 Task: Find connections with filter location Halluin with filter topic #lawyerswith filter profile language English with filter current company Tiens with filter school Indian Institute of Information Technology Design & Manufacturing Kancheepuram with filter industry Economic Programs with filter service category Print Design with filter keywords title Assistant Professor
Action: Mouse moved to (434, 82)
Screenshot: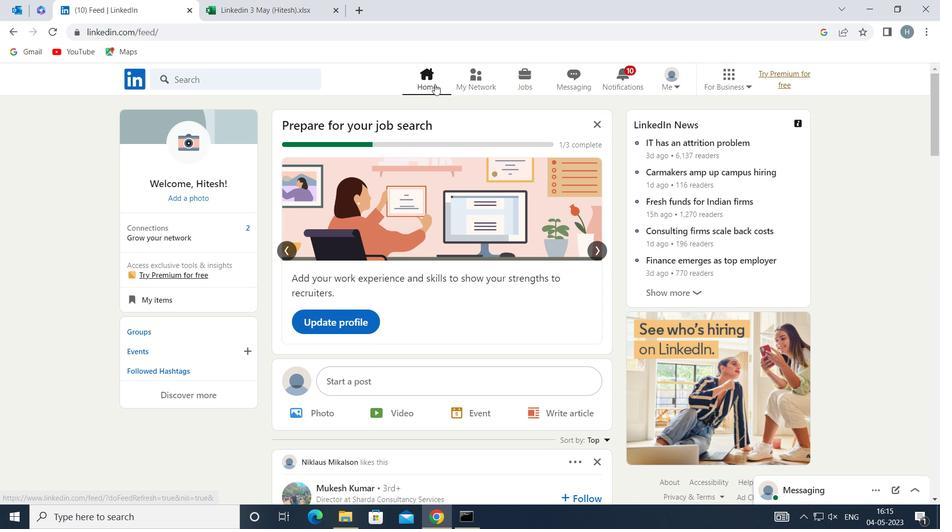 
Action: Mouse pressed left at (434, 82)
Screenshot: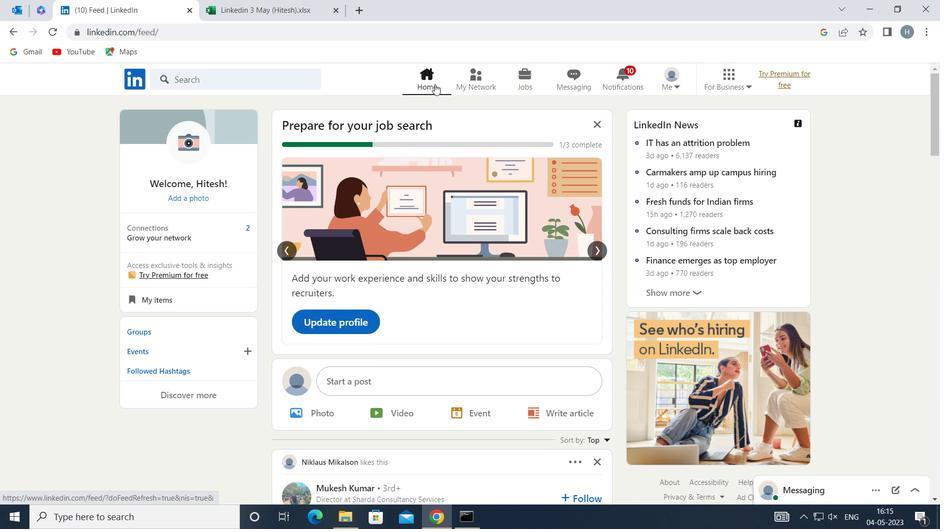 
Action: Mouse moved to (477, 84)
Screenshot: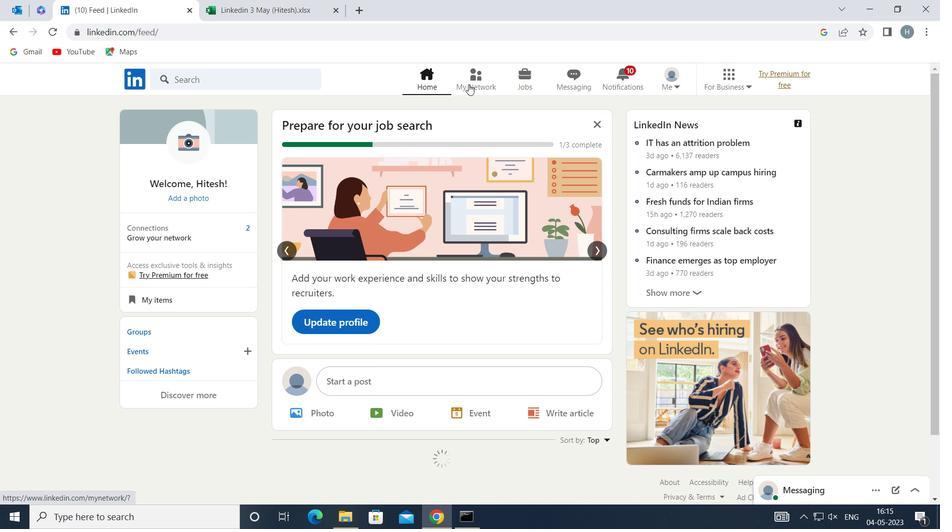 
Action: Mouse pressed left at (477, 84)
Screenshot: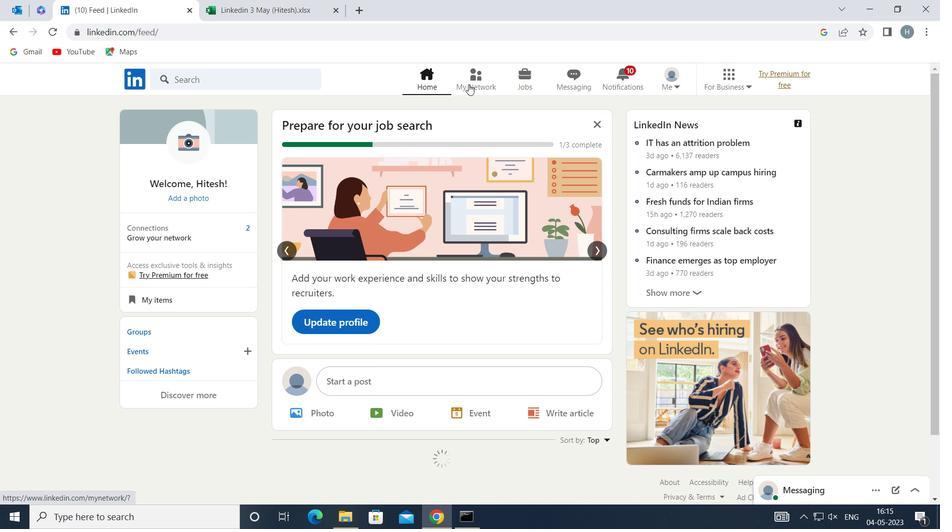 
Action: Mouse moved to (281, 145)
Screenshot: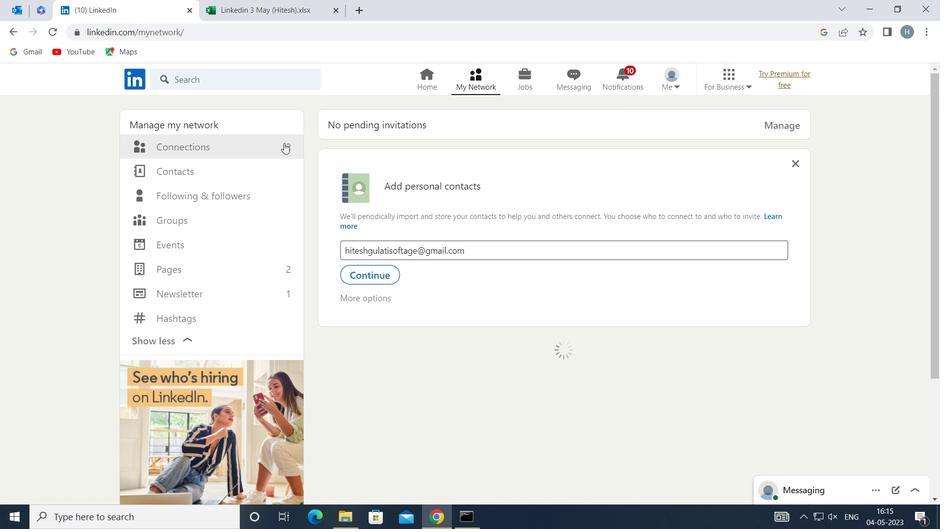 
Action: Mouse pressed left at (281, 145)
Screenshot: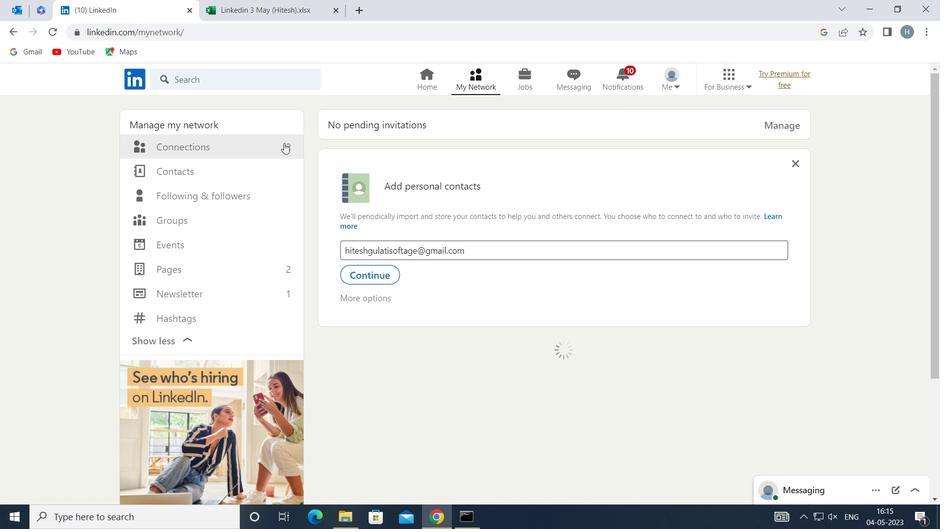 
Action: Mouse moved to (559, 146)
Screenshot: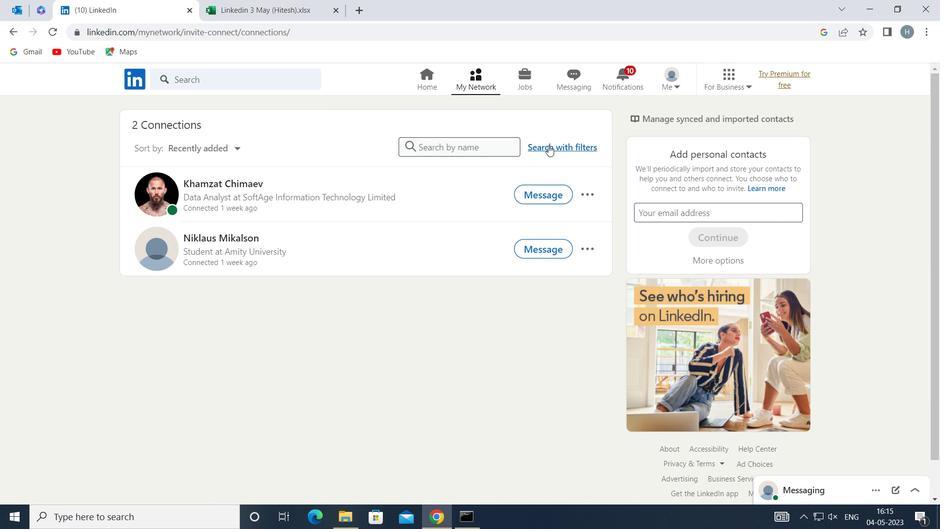 
Action: Mouse pressed left at (559, 146)
Screenshot: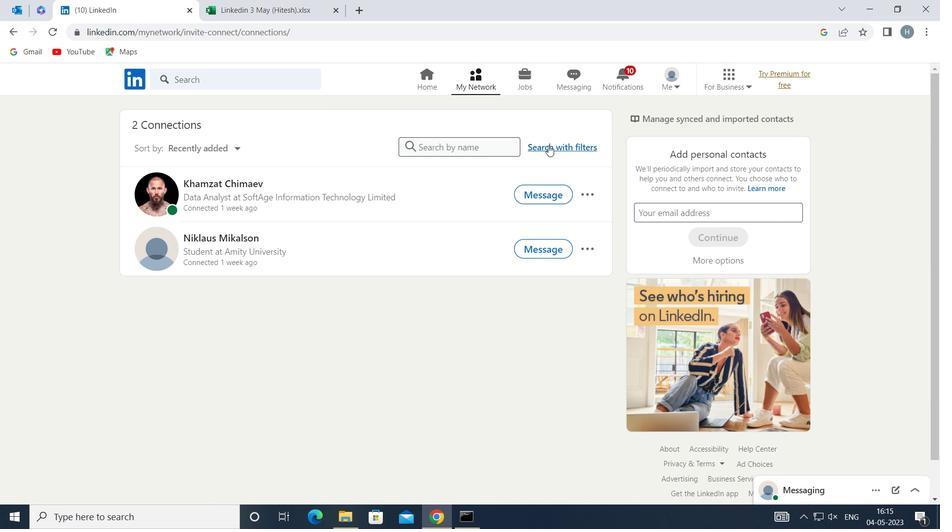 
Action: Mouse moved to (516, 113)
Screenshot: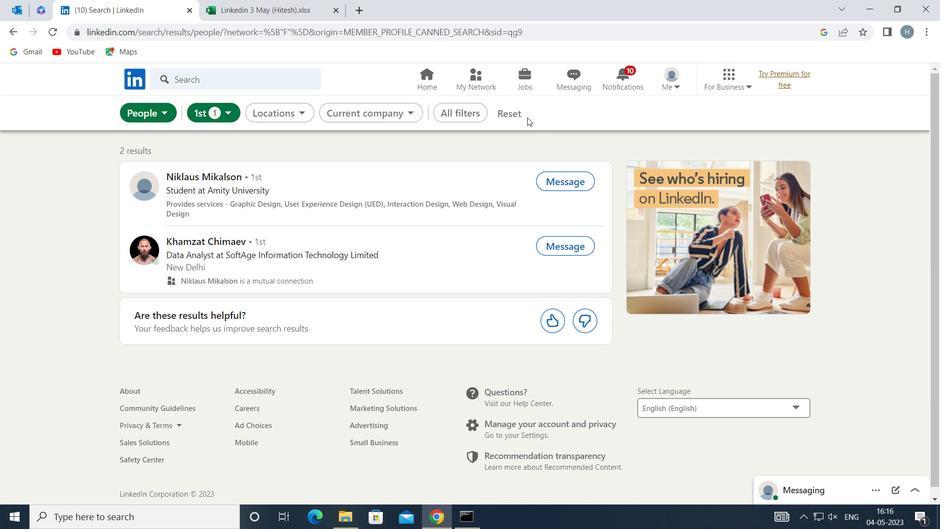
Action: Mouse pressed left at (516, 113)
Screenshot: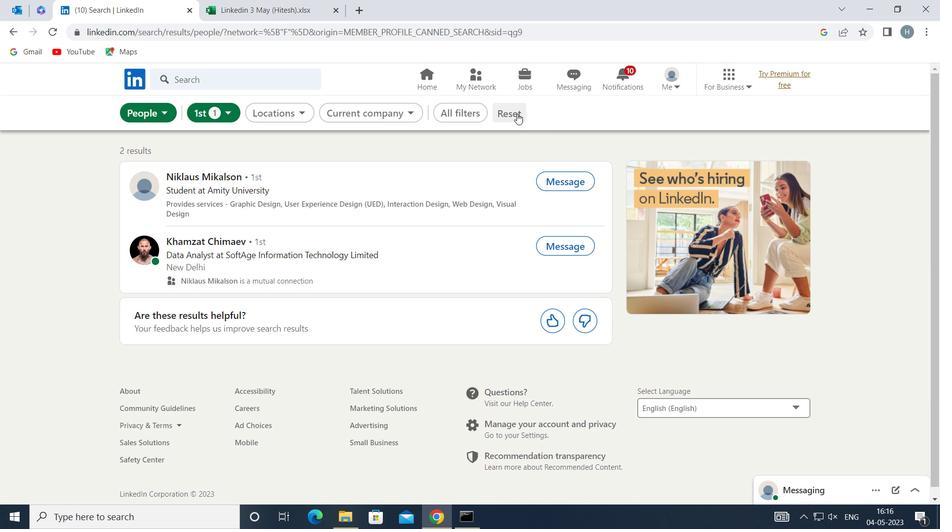 
Action: Mouse moved to (500, 113)
Screenshot: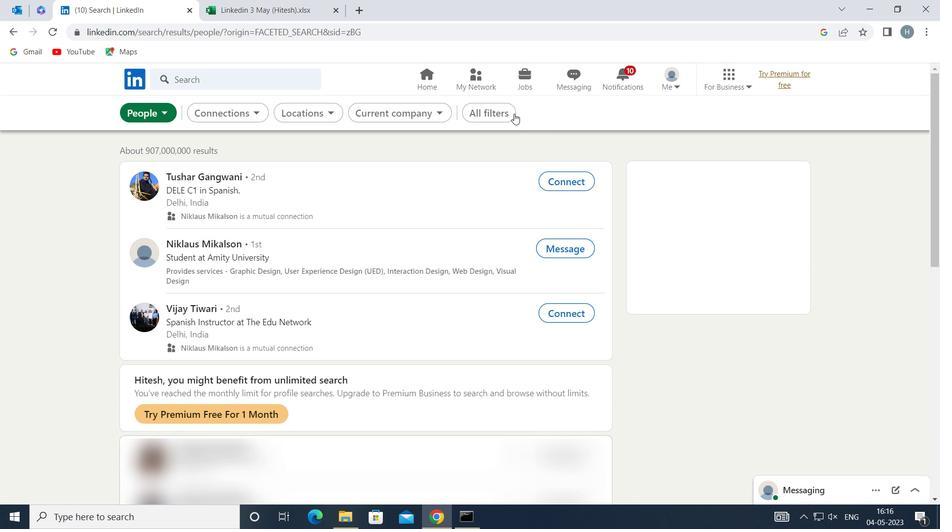 
Action: Mouse pressed left at (500, 113)
Screenshot: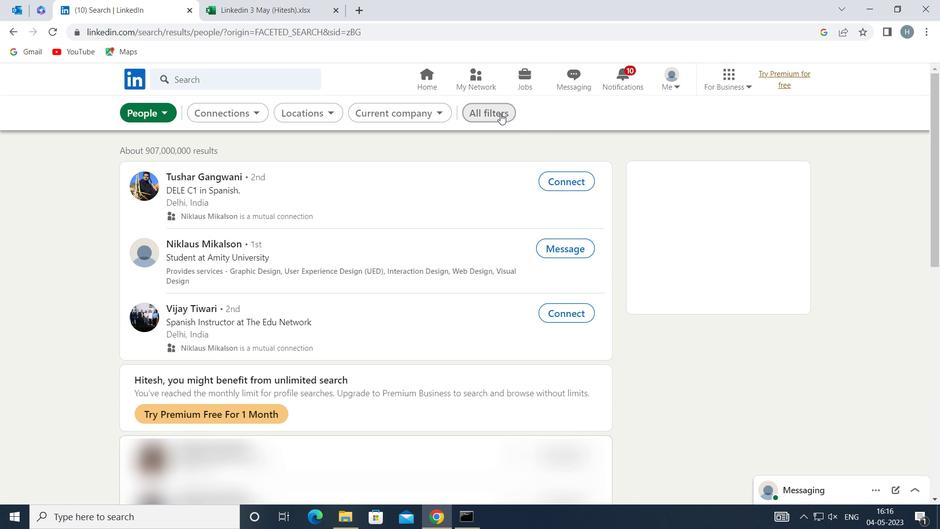 
Action: Mouse moved to (759, 321)
Screenshot: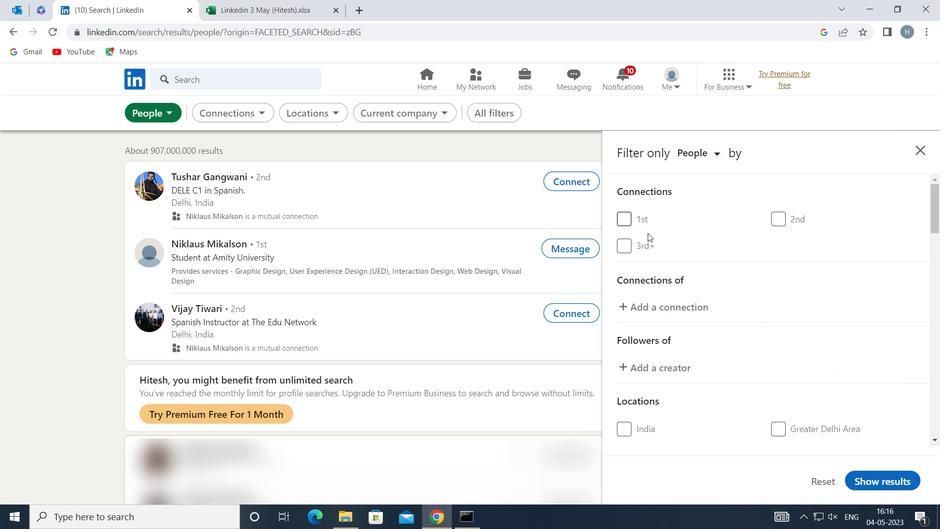 
Action: Mouse scrolled (759, 320) with delta (0, 0)
Screenshot: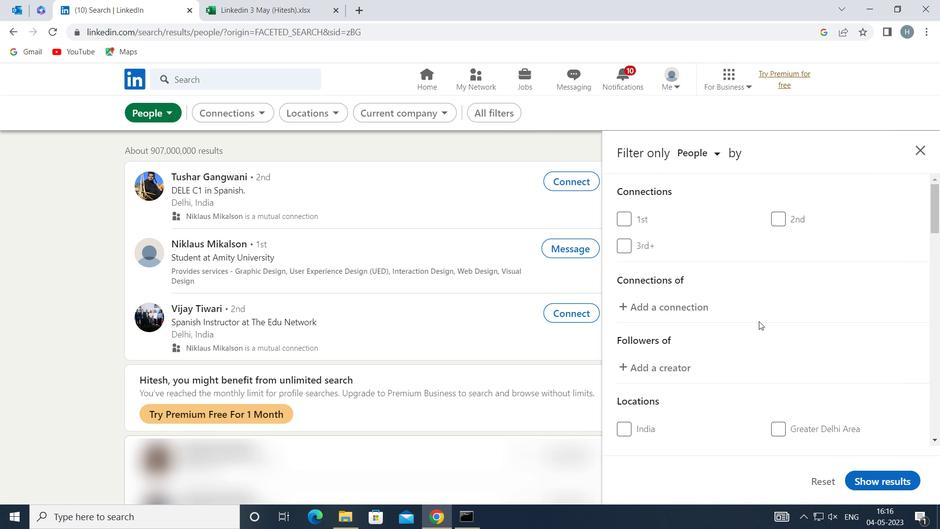 
Action: Mouse scrolled (759, 320) with delta (0, 0)
Screenshot: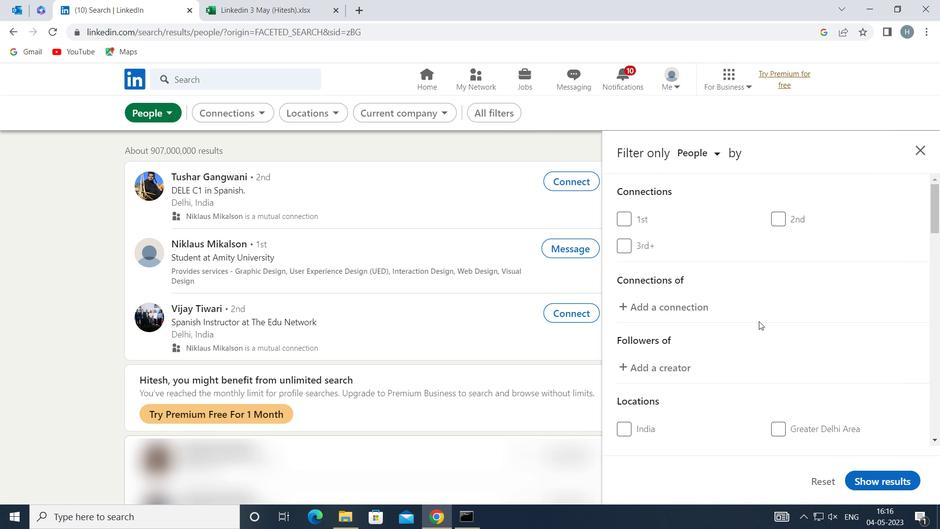 
Action: Mouse moved to (825, 355)
Screenshot: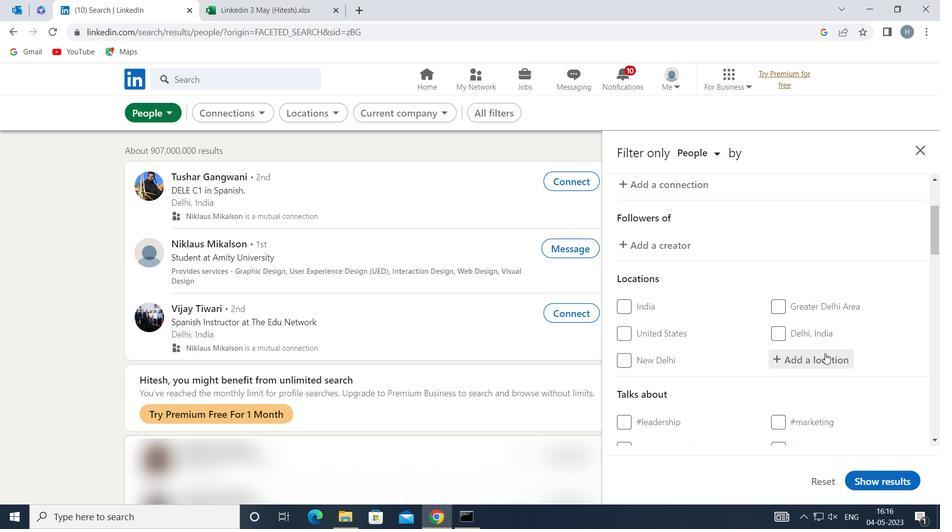 
Action: Mouse pressed left at (825, 355)
Screenshot: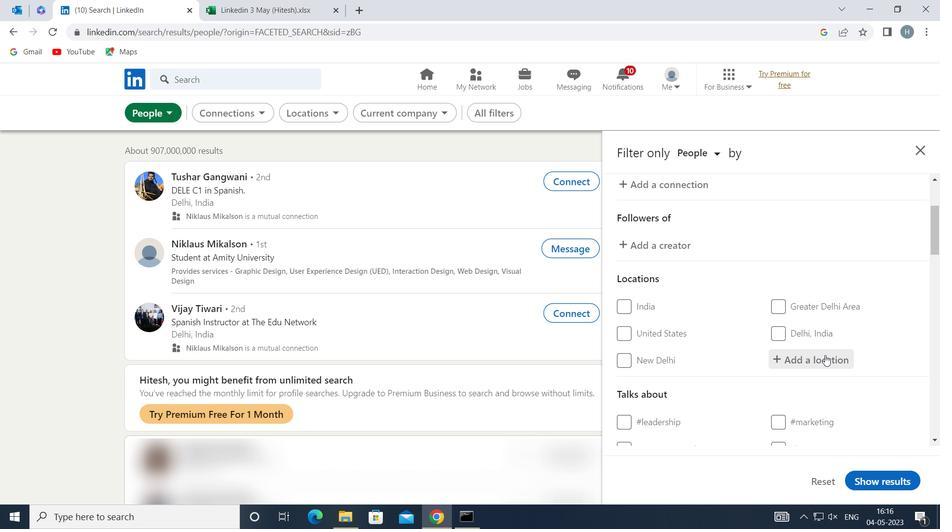 
Action: Key pressed <Key.shift>HALLUIN
Screenshot: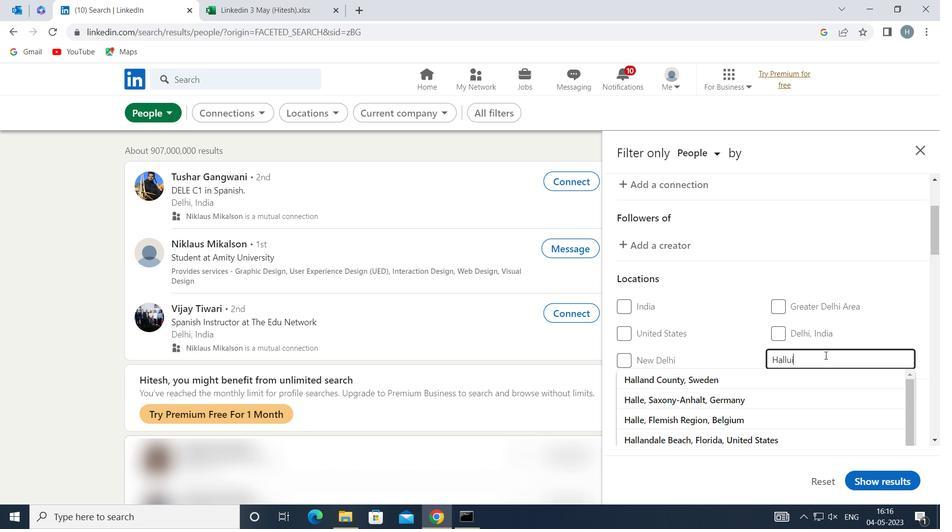 
Action: Mouse moved to (804, 376)
Screenshot: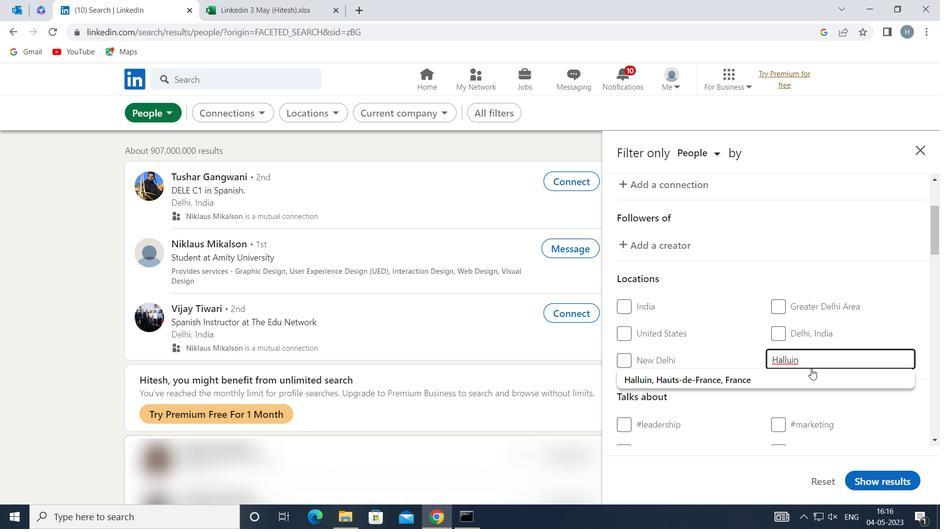 
Action: Mouse pressed left at (804, 376)
Screenshot: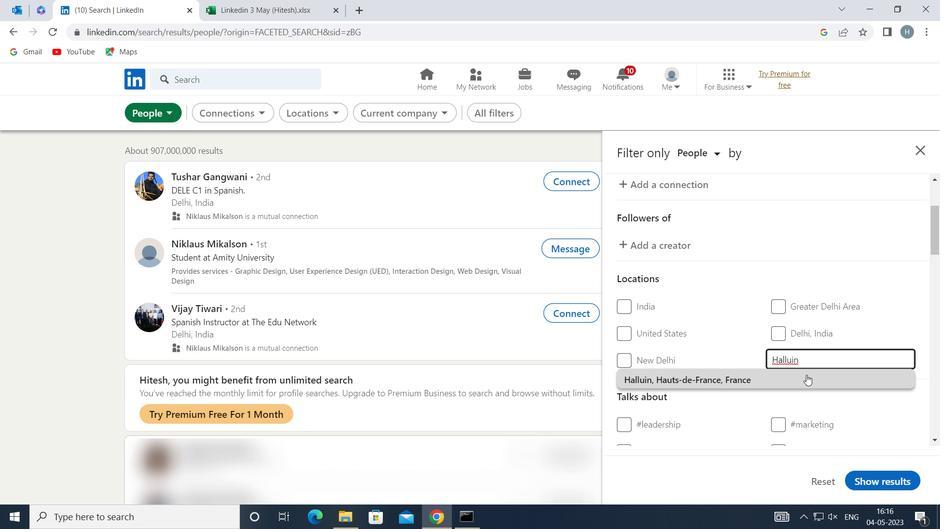 
Action: Mouse moved to (803, 376)
Screenshot: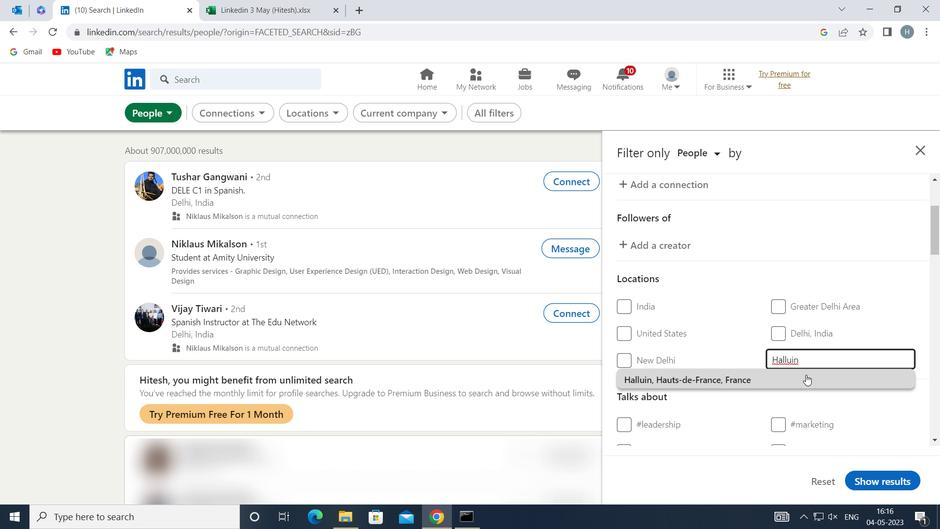 
Action: Mouse scrolled (803, 375) with delta (0, 0)
Screenshot: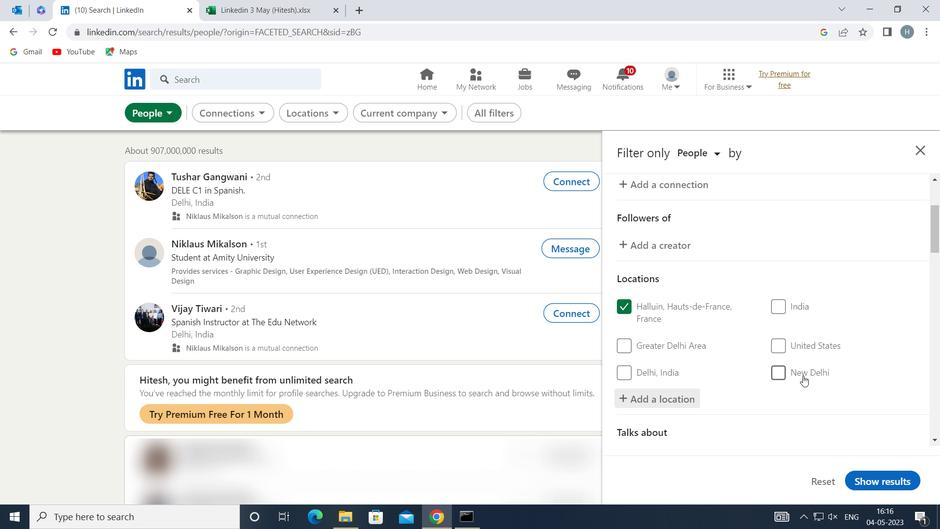 
Action: Mouse moved to (803, 376)
Screenshot: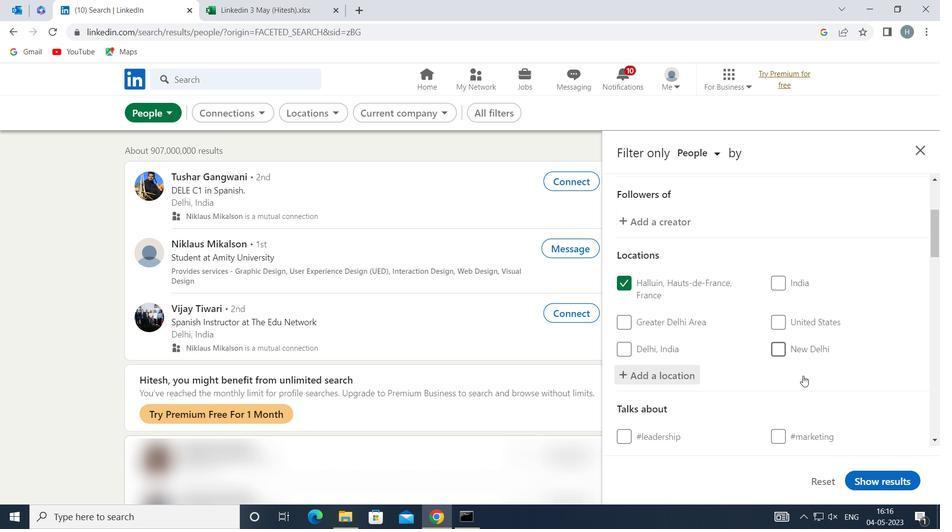 
Action: Mouse scrolled (803, 375) with delta (0, 0)
Screenshot: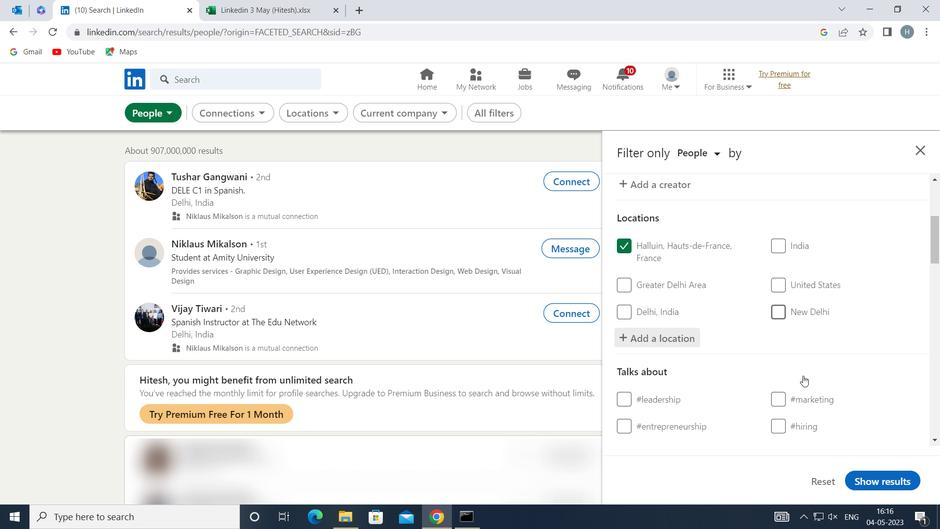 
Action: Mouse moved to (808, 390)
Screenshot: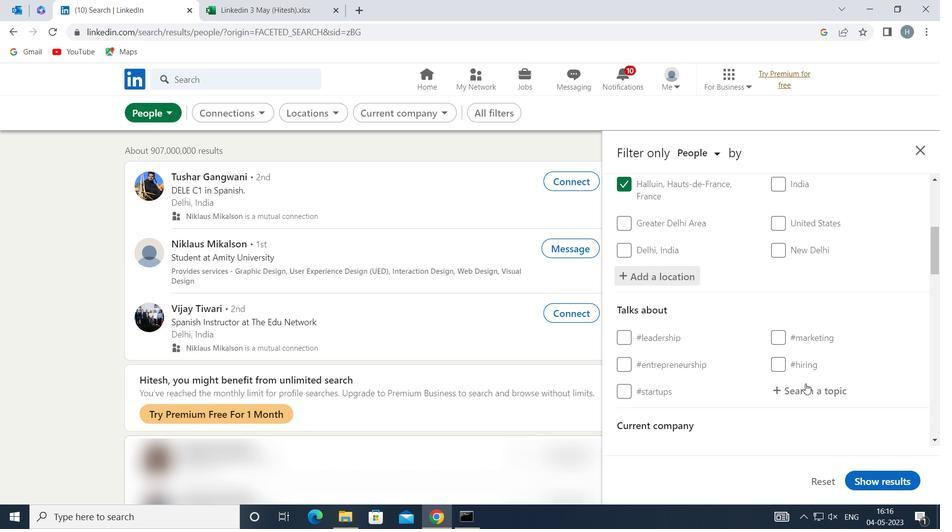 
Action: Mouse pressed left at (808, 390)
Screenshot: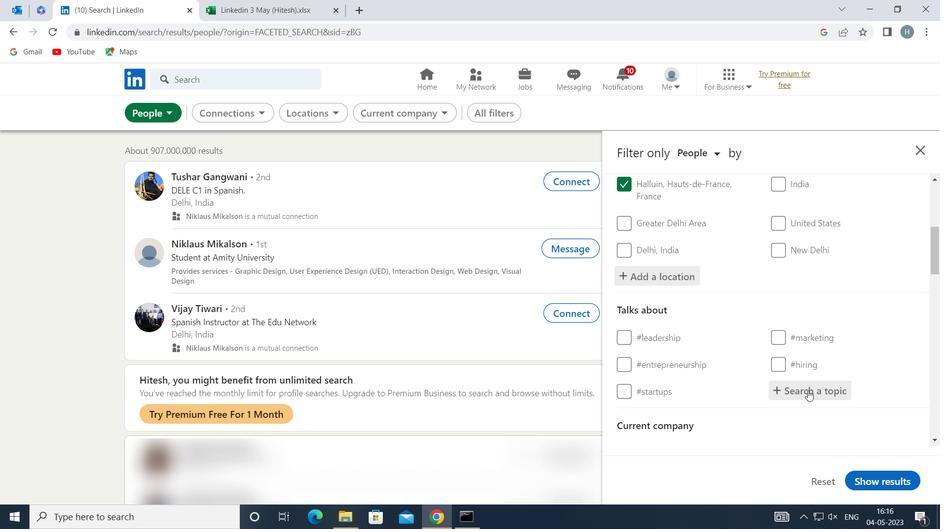 
Action: Key pressed LAWYERS
Screenshot: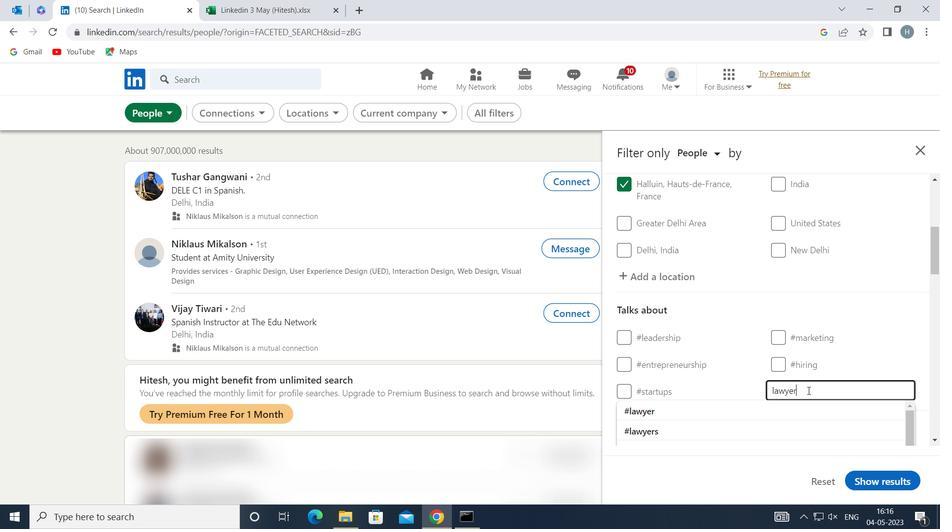 
Action: Mouse moved to (770, 406)
Screenshot: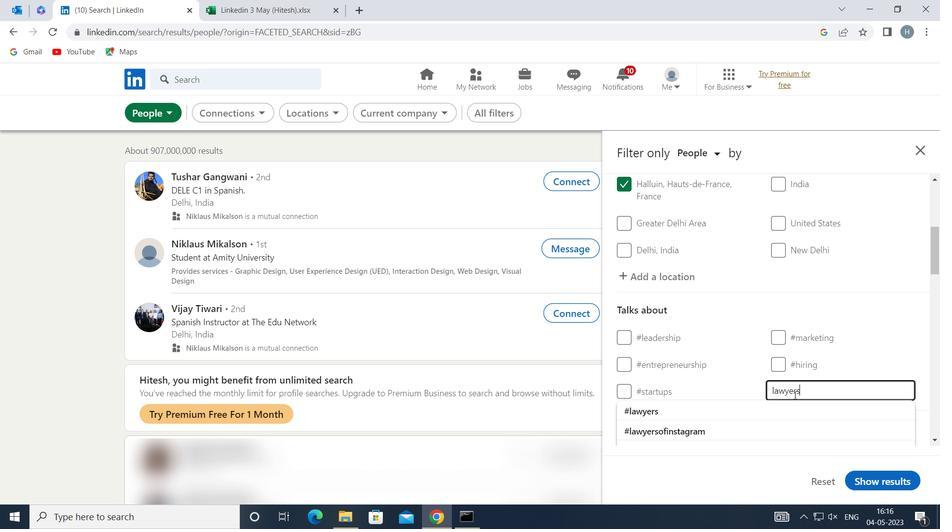 
Action: Mouse pressed left at (770, 406)
Screenshot: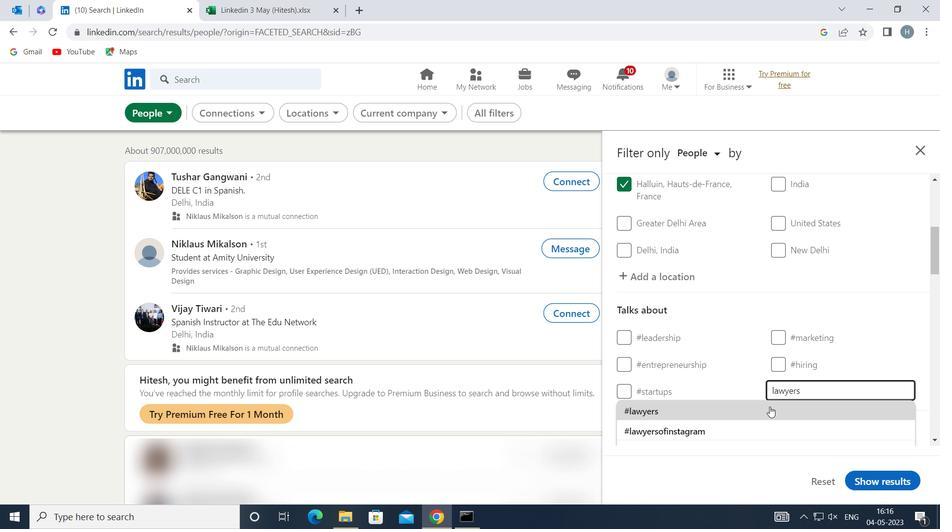 
Action: Mouse moved to (747, 363)
Screenshot: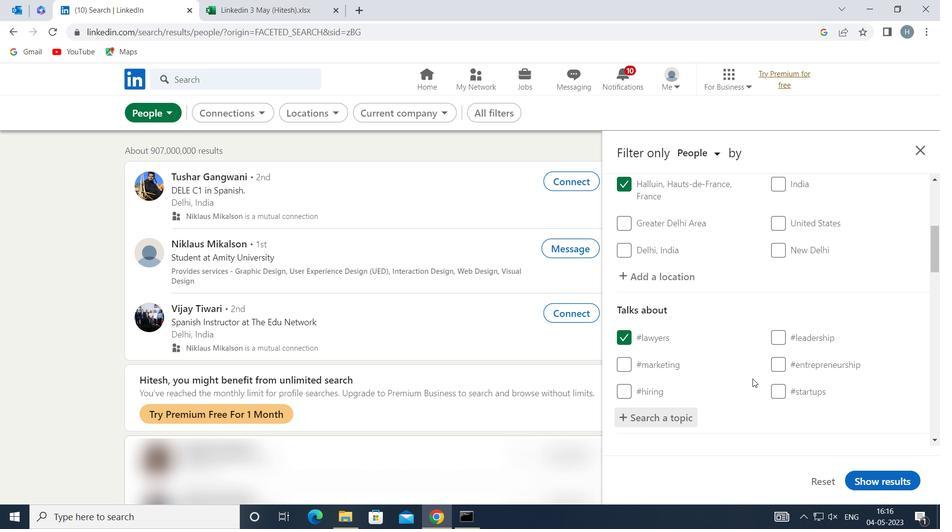 
Action: Mouse scrolled (747, 363) with delta (0, 0)
Screenshot: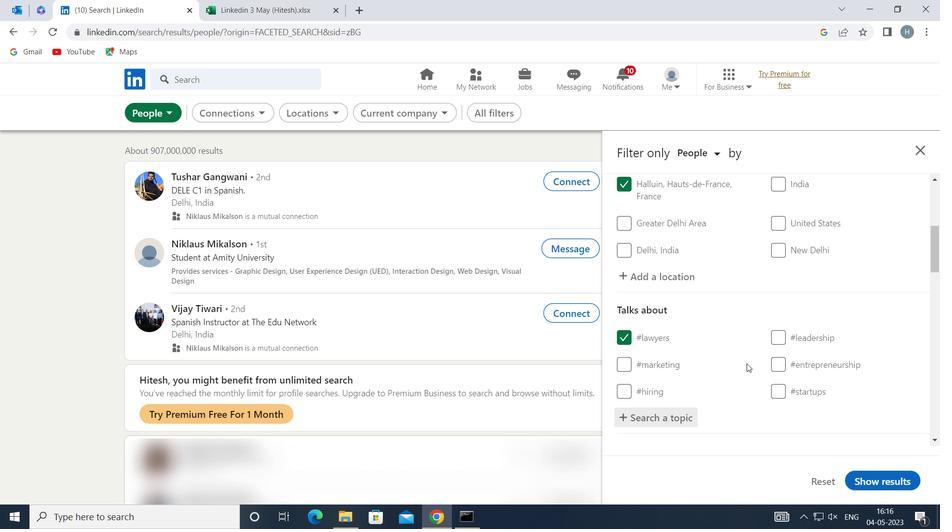 
Action: Mouse scrolled (747, 363) with delta (0, 0)
Screenshot: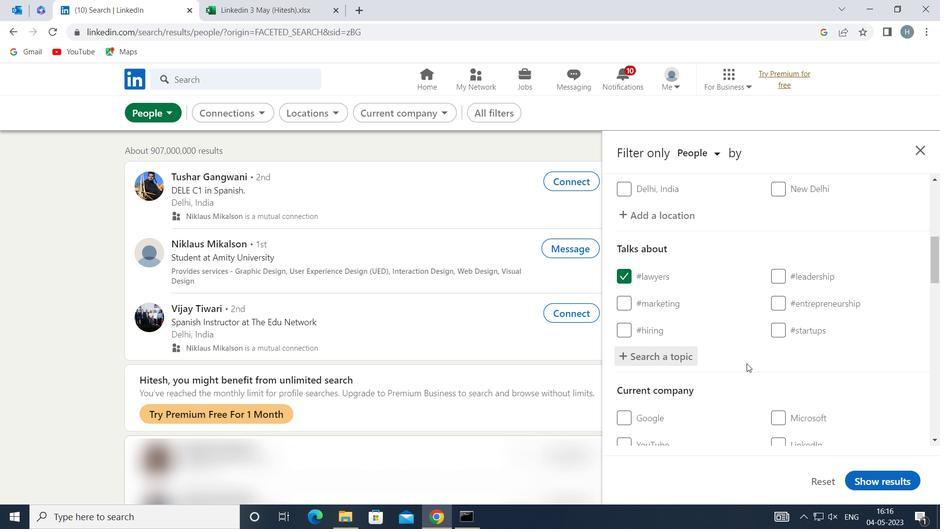 
Action: Mouse scrolled (747, 363) with delta (0, 0)
Screenshot: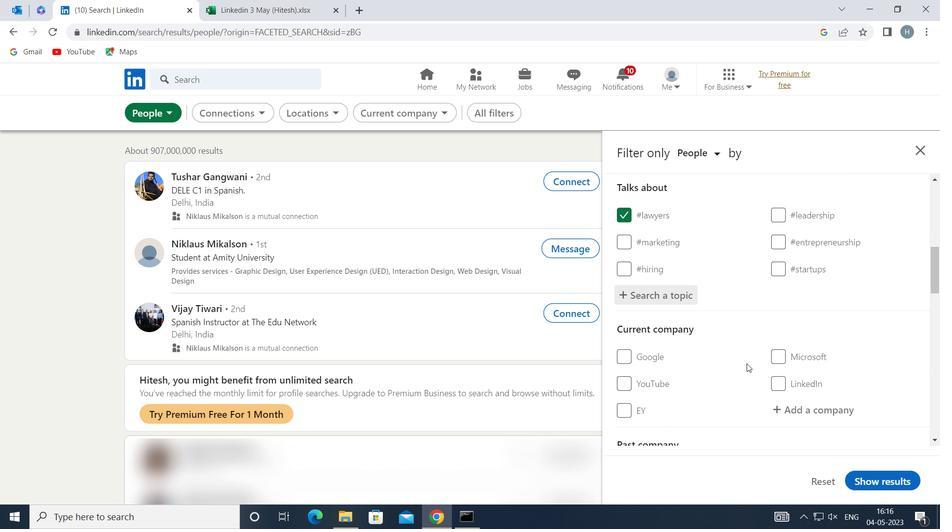 
Action: Mouse scrolled (747, 363) with delta (0, 0)
Screenshot: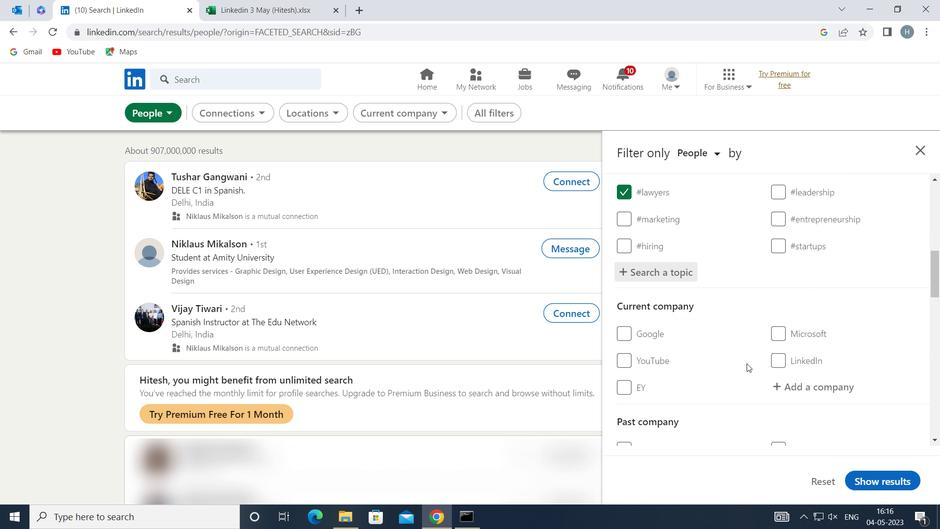 
Action: Mouse scrolled (747, 363) with delta (0, 0)
Screenshot: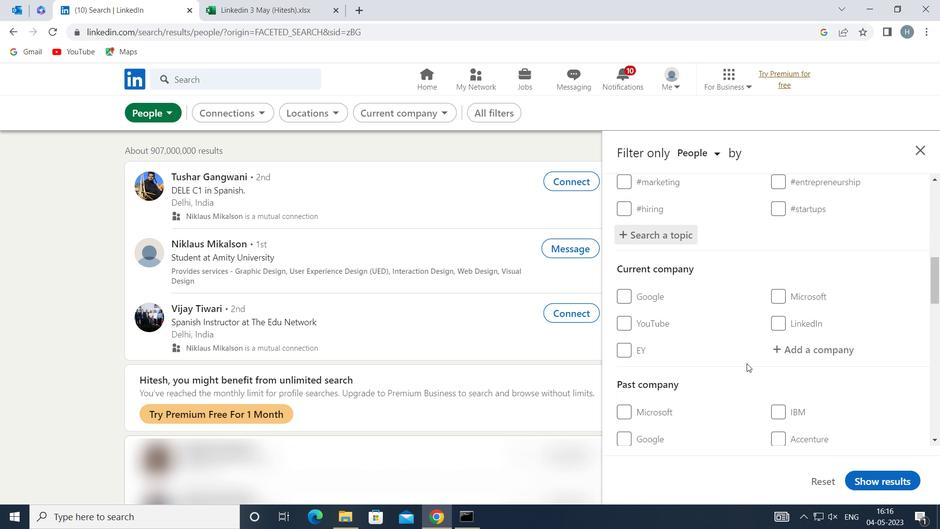 
Action: Mouse scrolled (747, 363) with delta (0, 0)
Screenshot: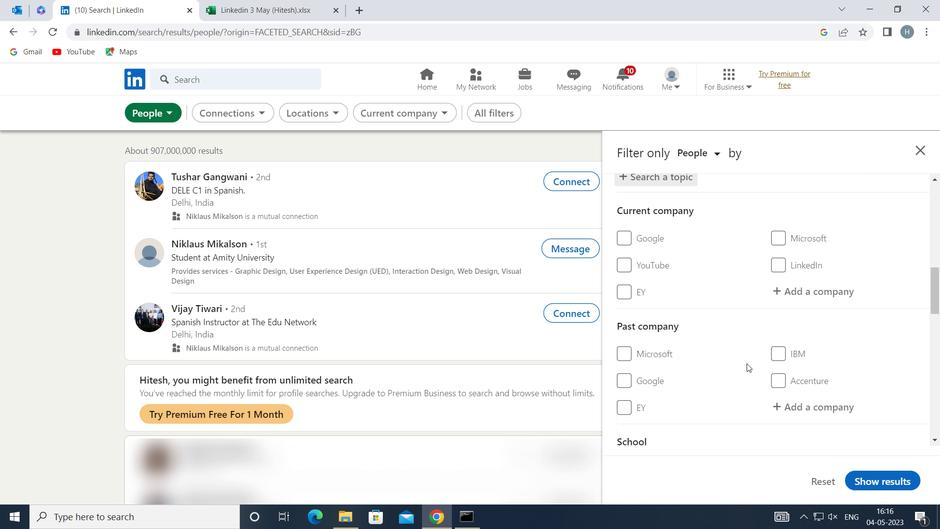 
Action: Mouse moved to (747, 363)
Screenshot: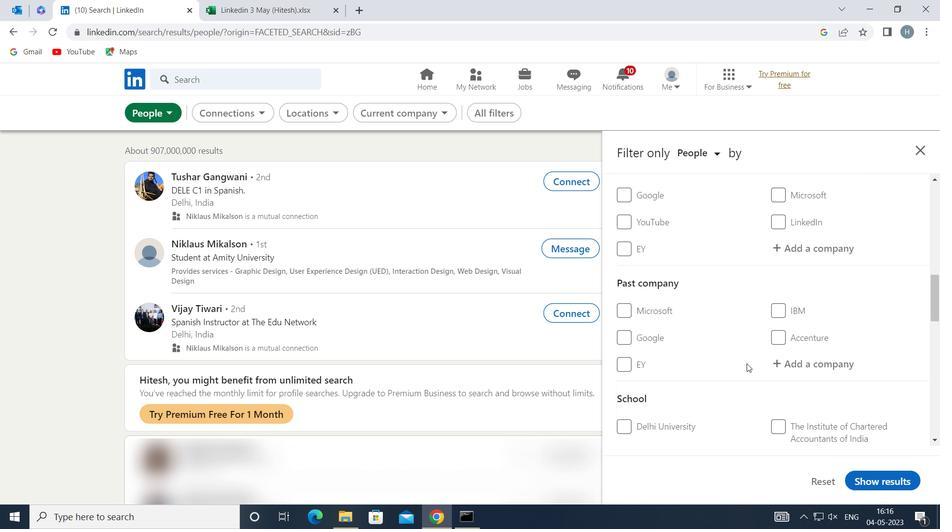 
Action: Mouse scrolled (747, 362) with delta (0, 0)
Screenshot: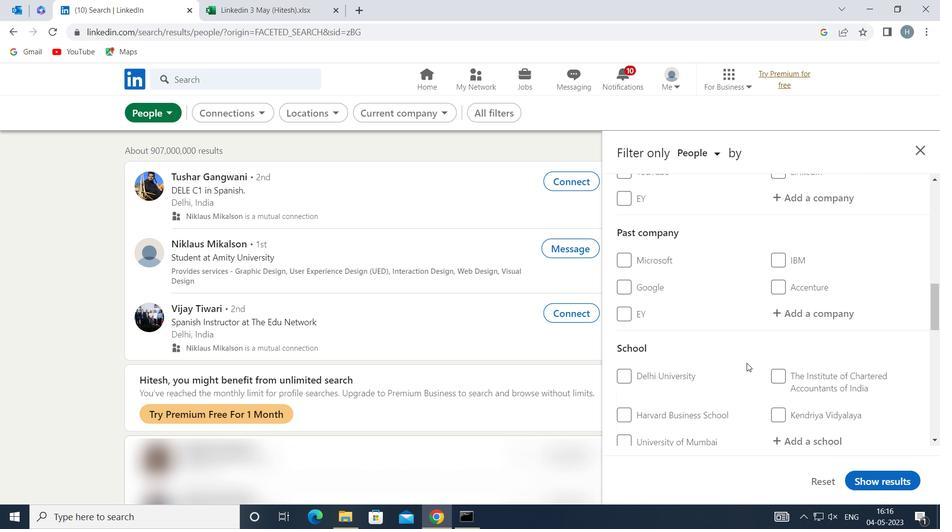 
Action: Mouse scrolled (747, 362) with delta (0, 0)
Screenshot: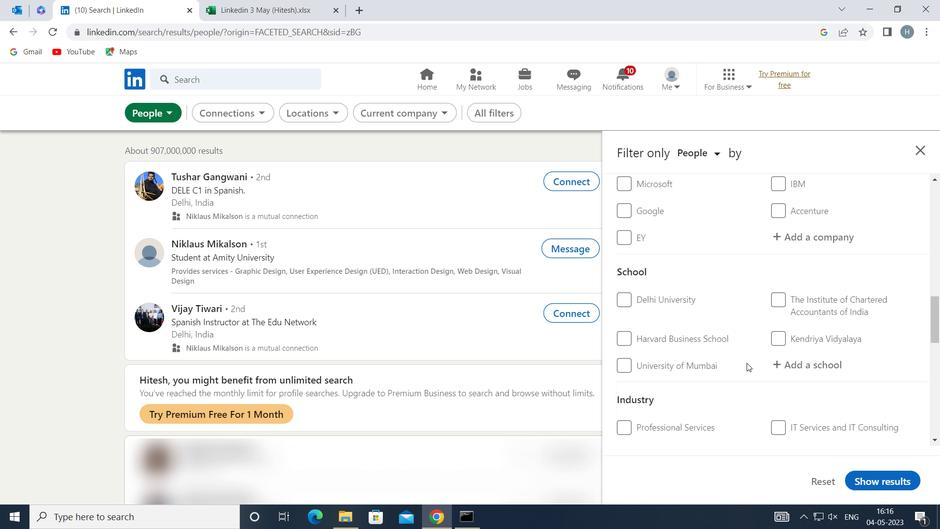 
Action: Mouse scrolled (747, 362) with delta (0, 0)
Screenshot: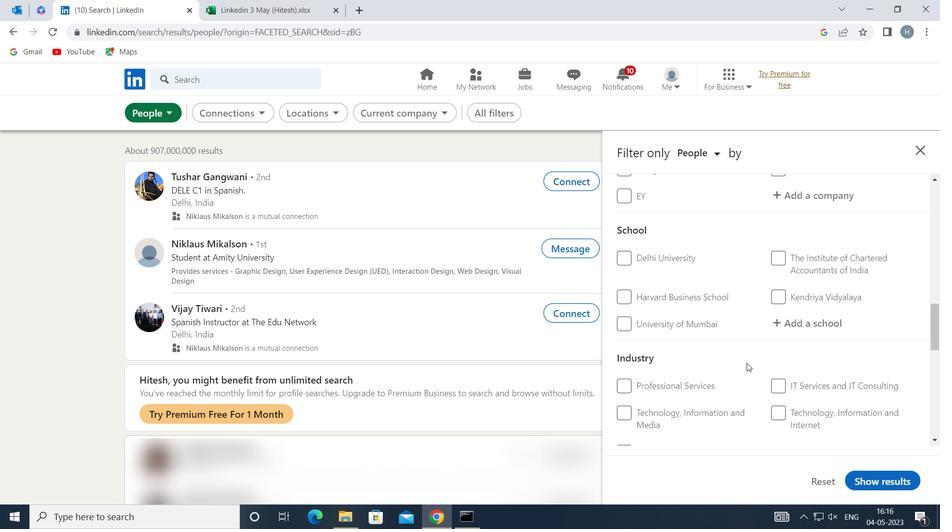 
Action: Mouse scrolled (747, 362) with delta (0, 0)
Screenshot: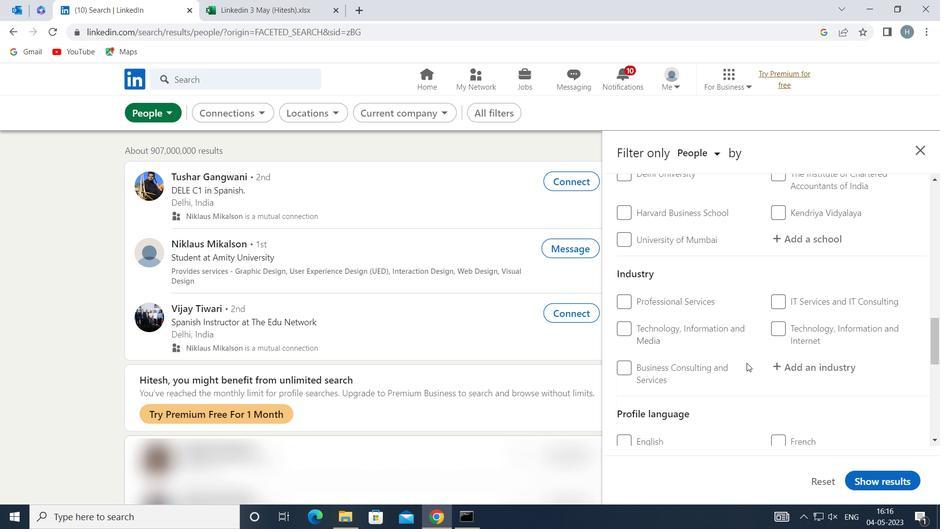 
Action: Mouse scrolled (747, 362) with delta (0, 0)
Screenshot: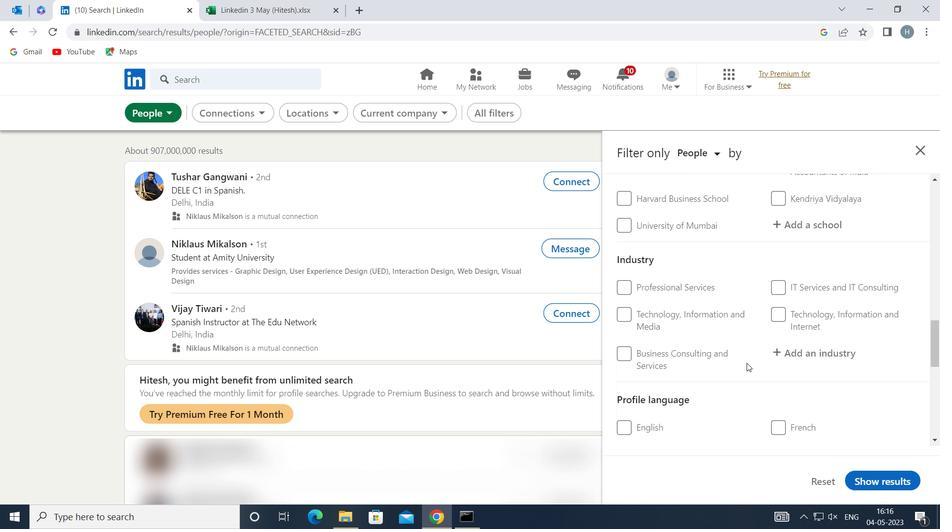 
Action: Mouse moved to (644, 300)
Screenshot: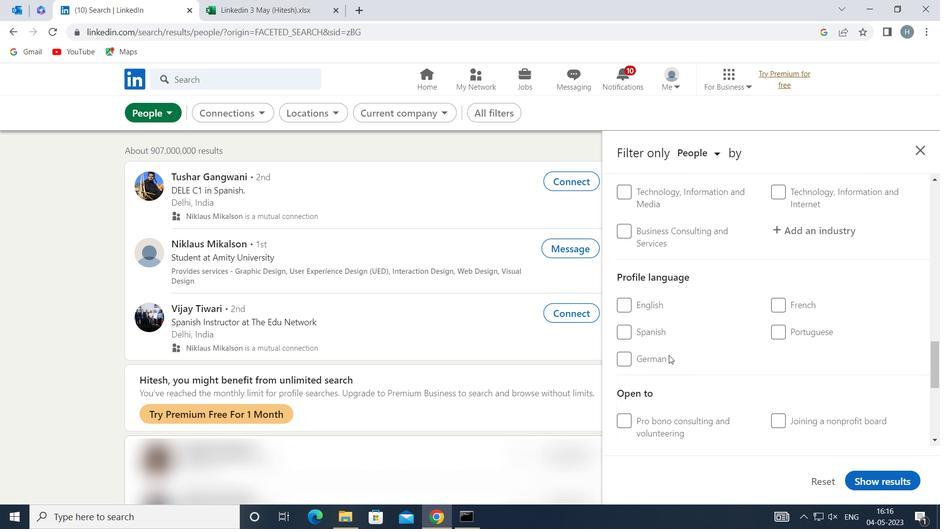 
Action: Mouse pressed left at (644, 300)
Screenshot: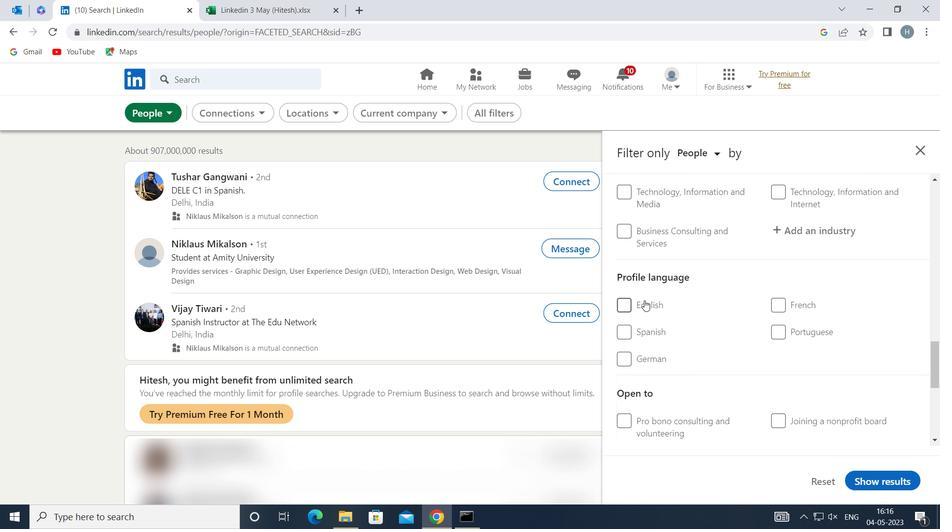 
Action: Mouse moved to (719, 335)
Screenshot: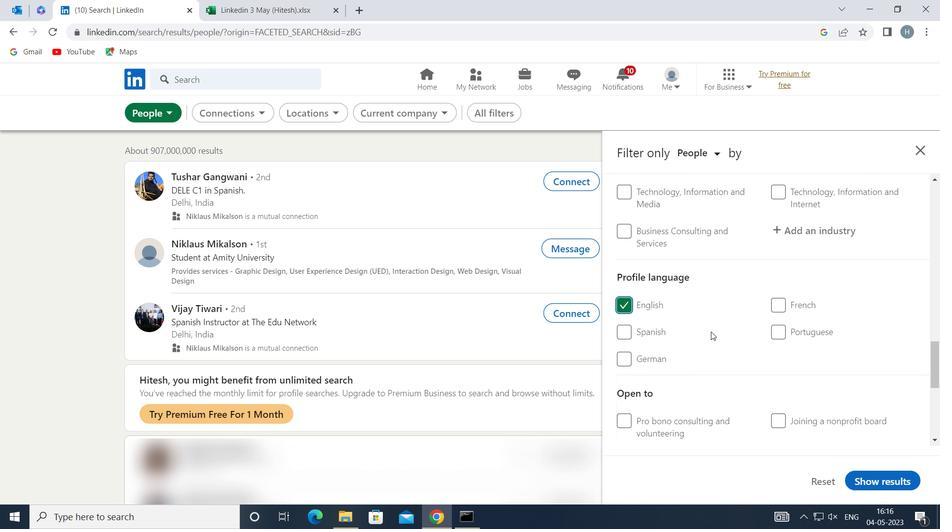 
Action: Mouse scrolled (719, 336) with delta (0, 0)
Screenshot: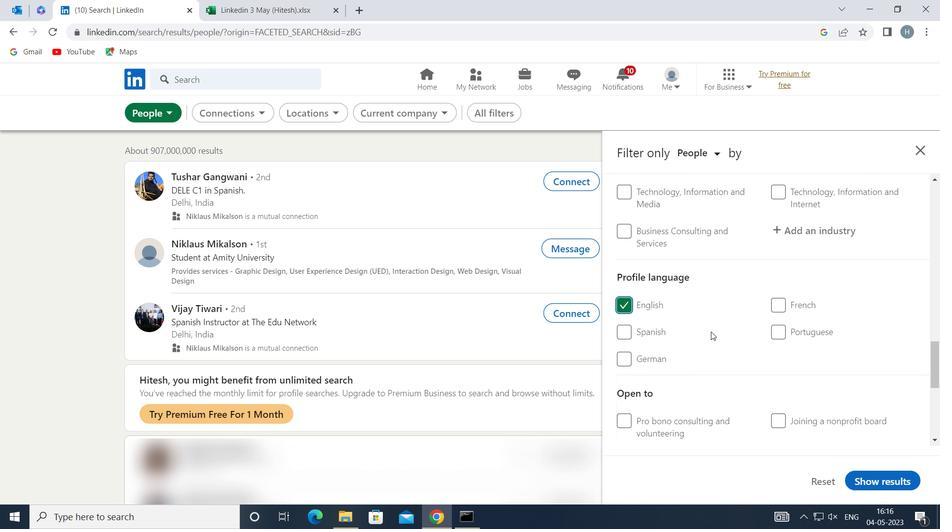 
Action: Mouse moved to (720, 335)
Screenshot: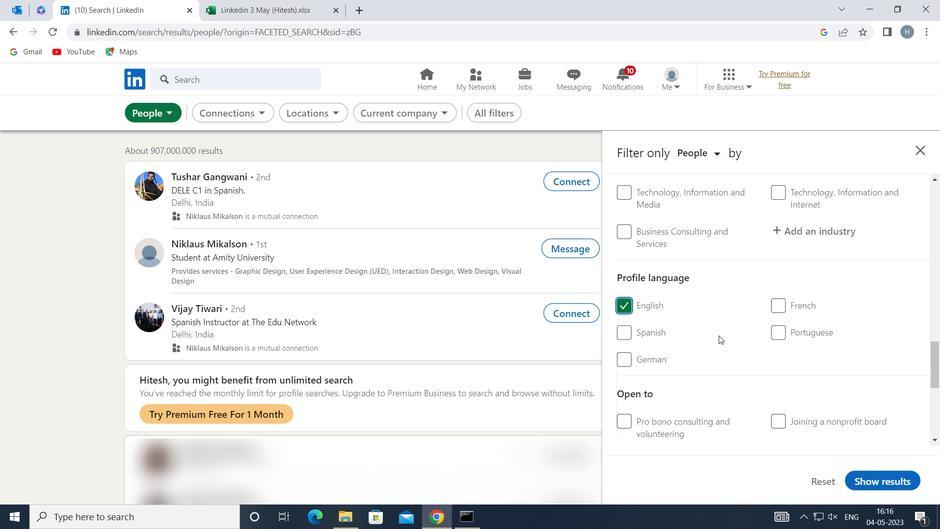 
Action: Mouse scrolled (720, 336) with delta (0, 0)
Screenshot: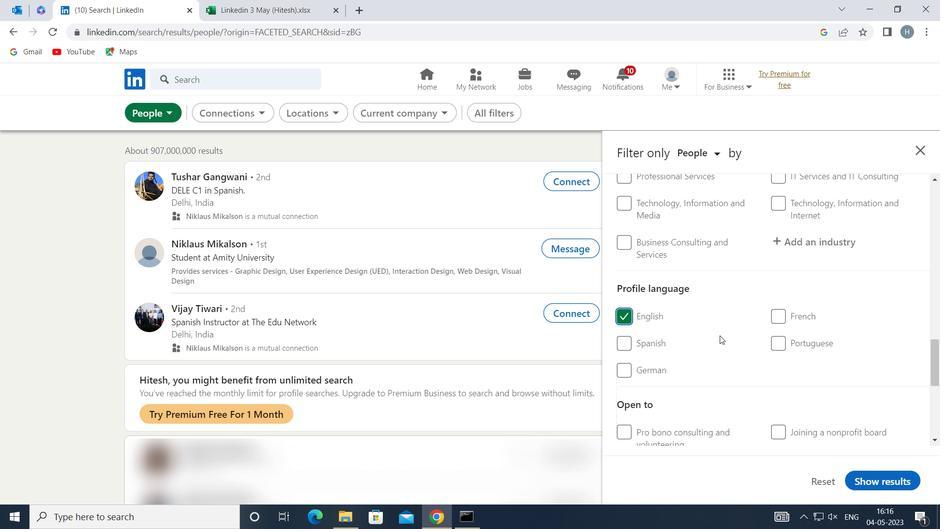 
Action: Mouse scrolled (720, 336) with delta (0, 0)
Screenshot: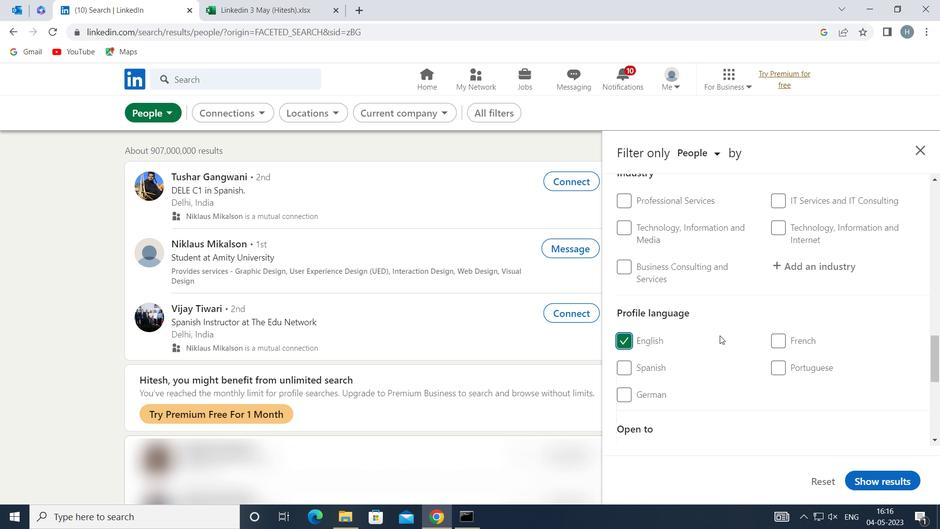 
Action: Mouse scrolled (720, 336) with delta (0, 0)
Screenshot: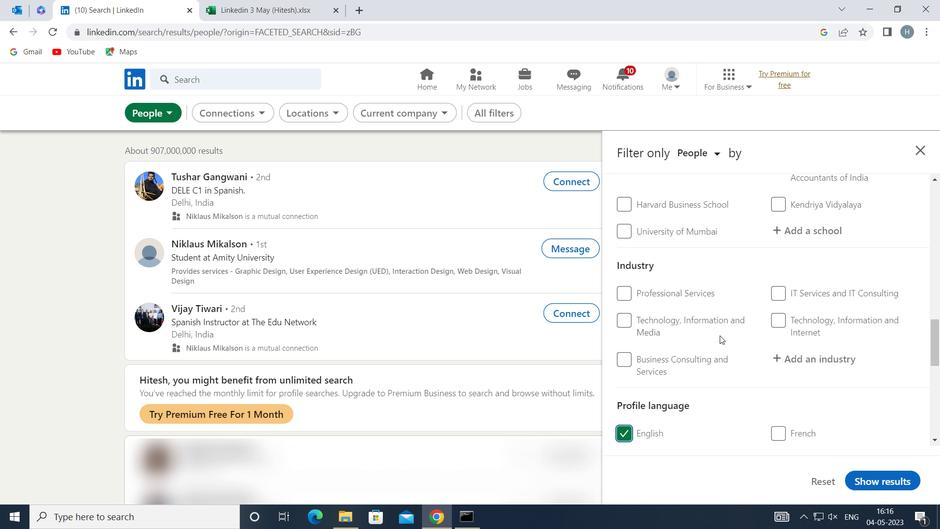 
Action: Mouse scrolled (720, 336) with delta (0, 0)
Screenshot: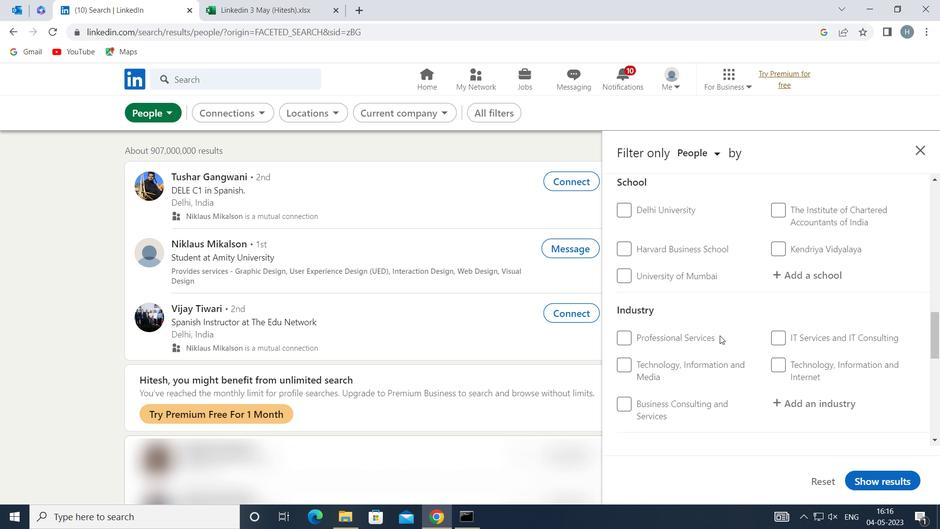 
Action: Mouse scrolled (720, 336) with delta (0, 0)
Screenshot: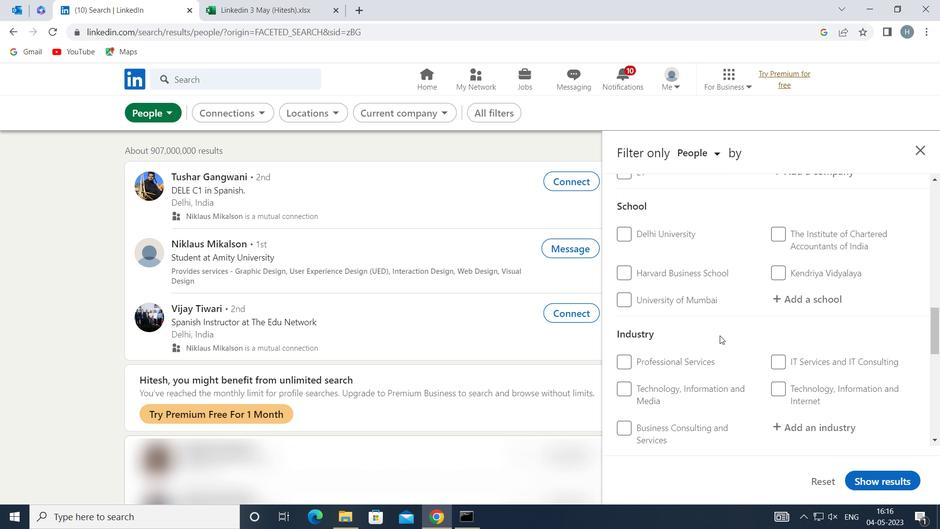 
Action: Mouse scrolled (720, 336) with delta (0, 0)
Screenshot: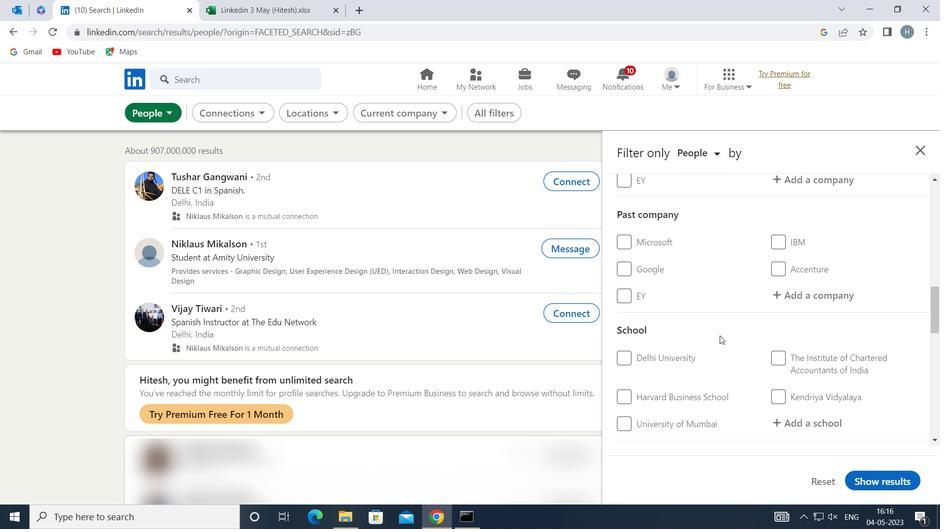 
Action: Mouse scrolled (720, 336) with delta (0, 0)
Screenshot: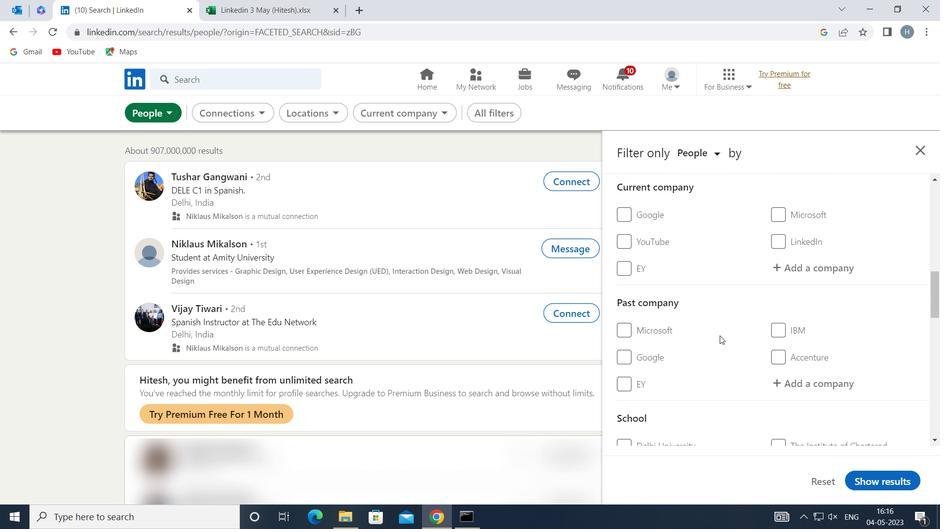 
Action: Mouse moved to (818, 348)
Screenshot: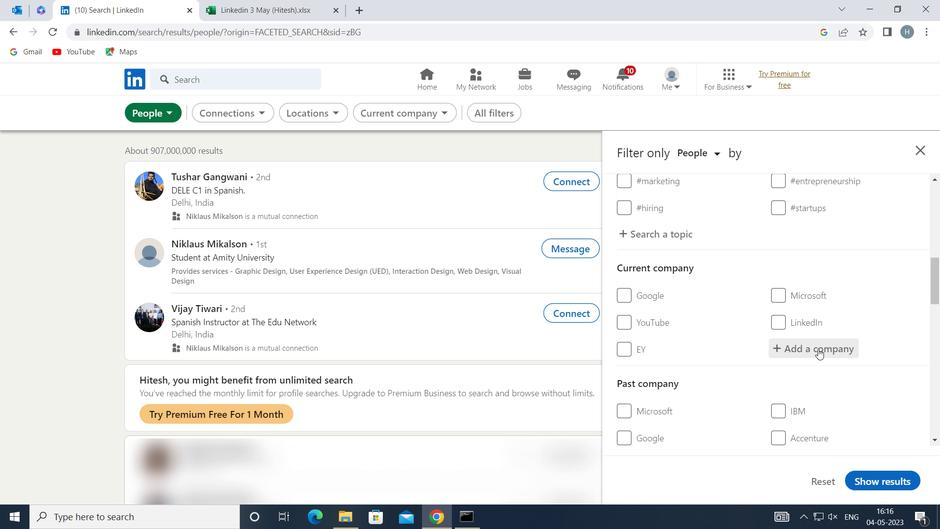 
Action: Mouse pressed left at (818, 348)
Screenshot: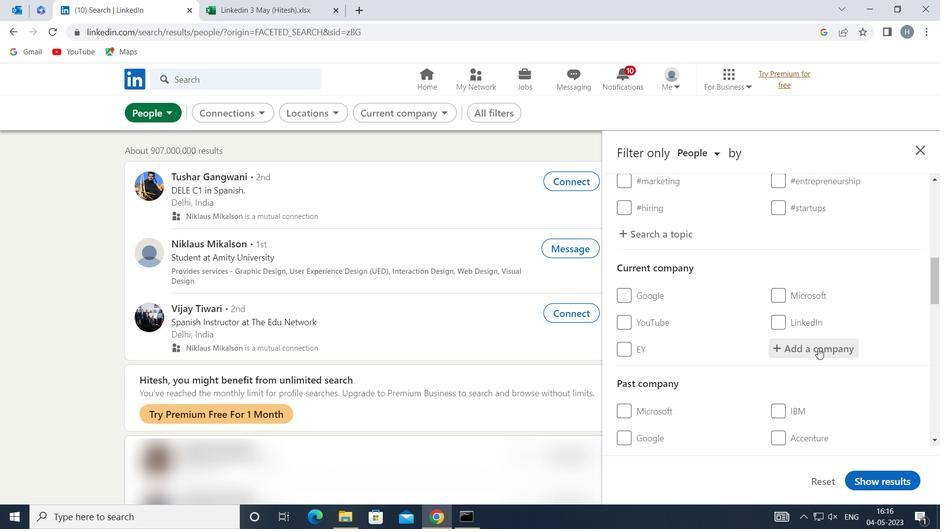 
Action: Key pressed <Key.shift>TIENS
Screenshot: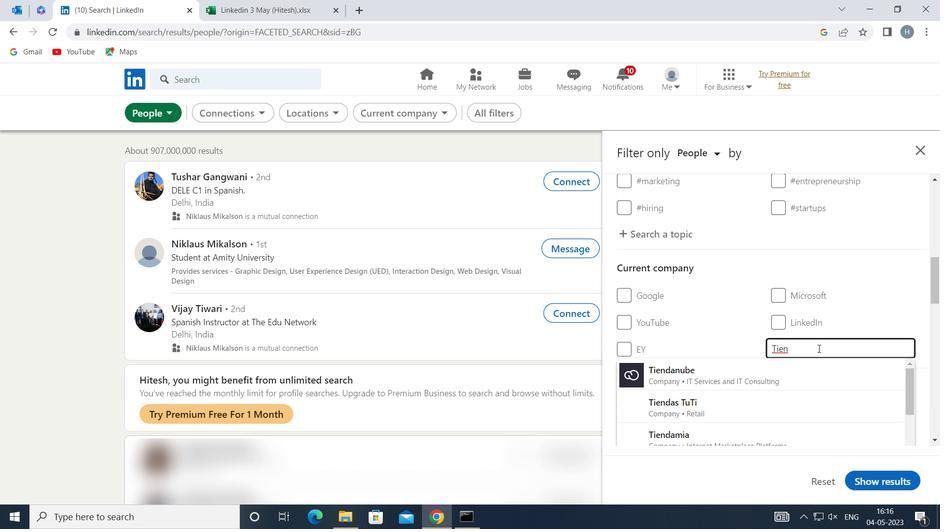 
Action: Mouse moved to (760, 374)
Screenshot: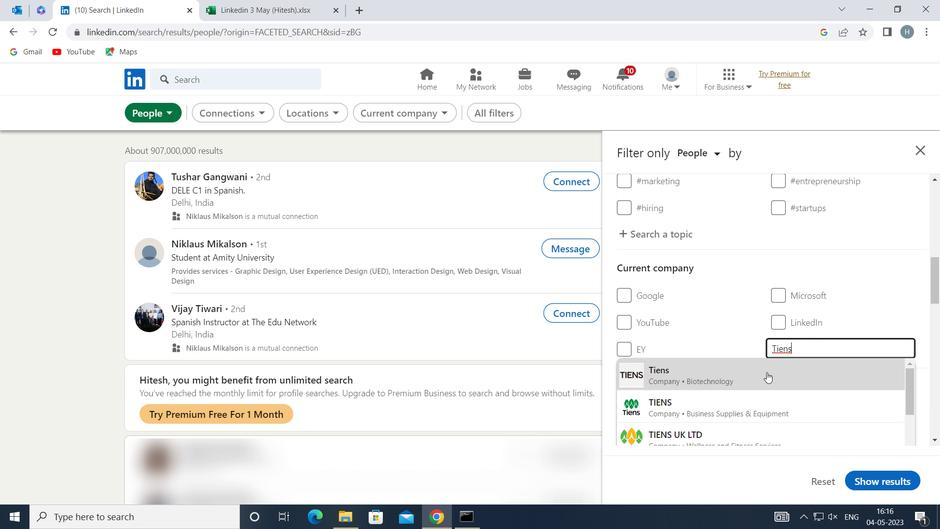 
Action: Mouse pressed left at (760, 374)
Screenshot: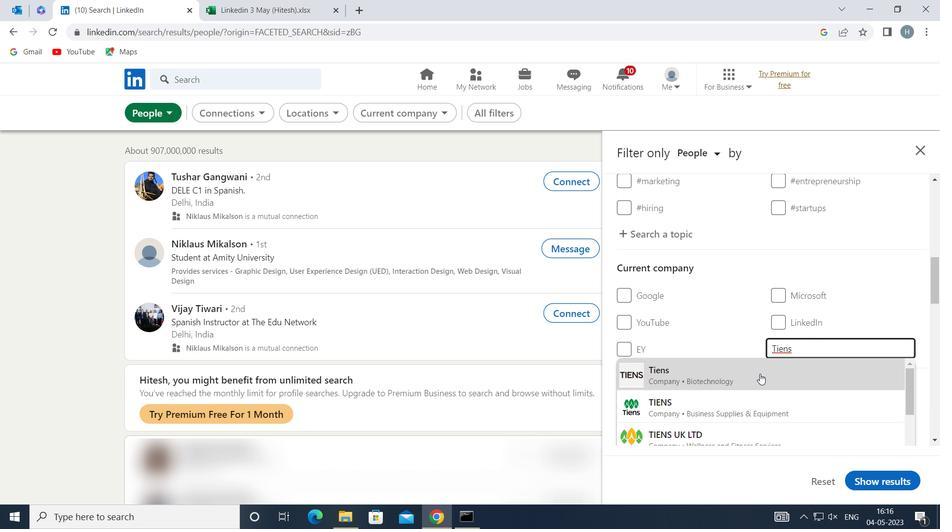 
Action: Mouse moved to (748, 355)
Screenshot: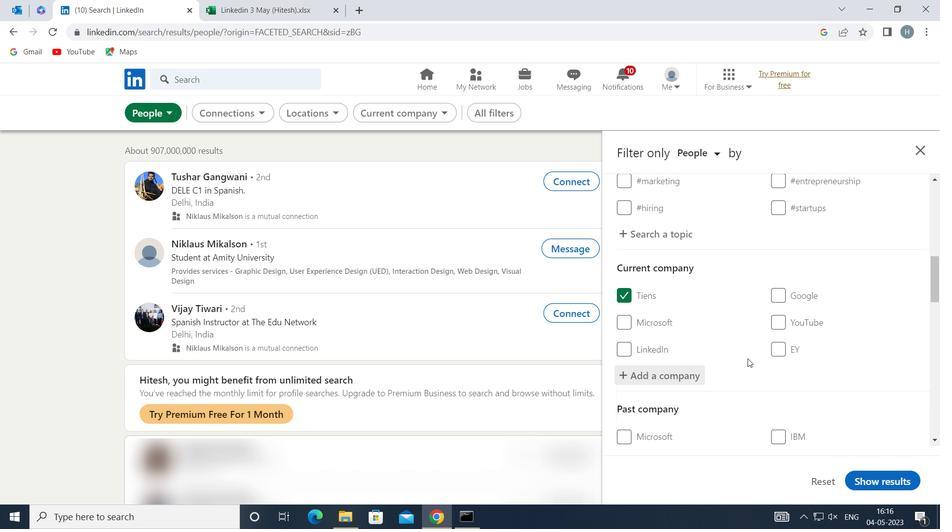 
Action: Mouse scrolled (748, 355) with delta (0, 0)
Screenshot: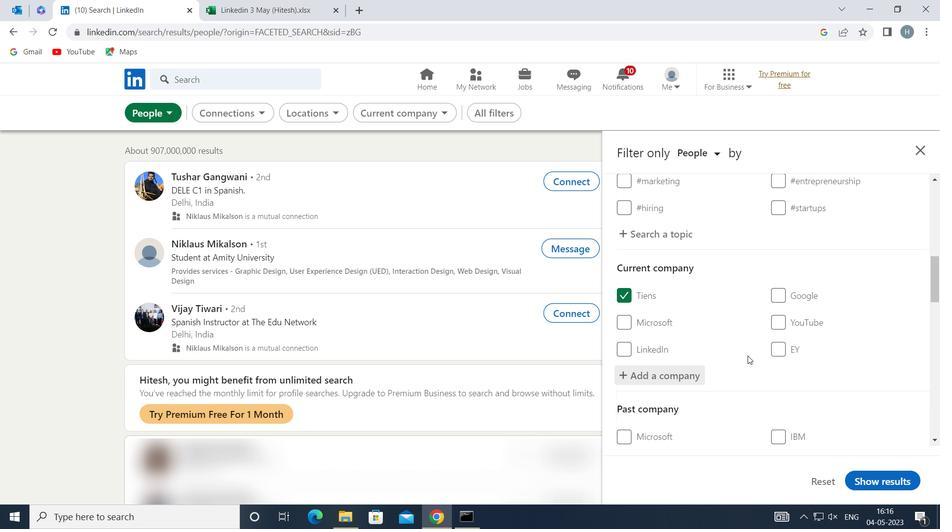 
Action: Mouse scrolled (748, 355) with delta (0, 0)
Screenshot: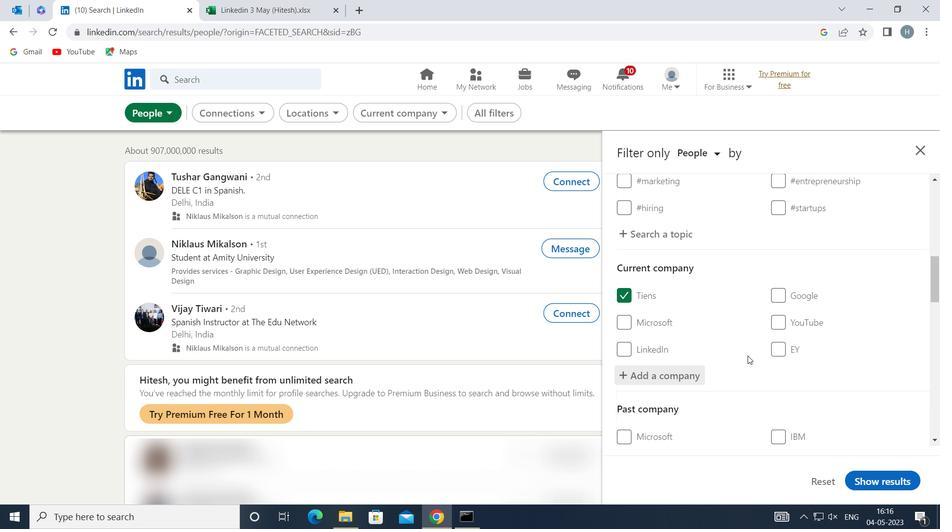
Action: Mouse moved to (749, 354)
Screenshot: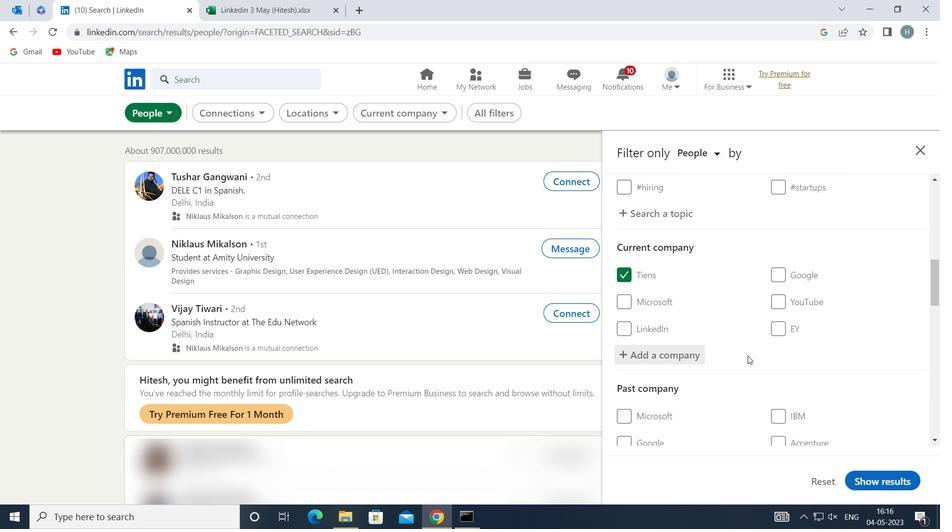 
Action: Mouse scrolled (749, 354) with delta (0, 0)
Screenshot: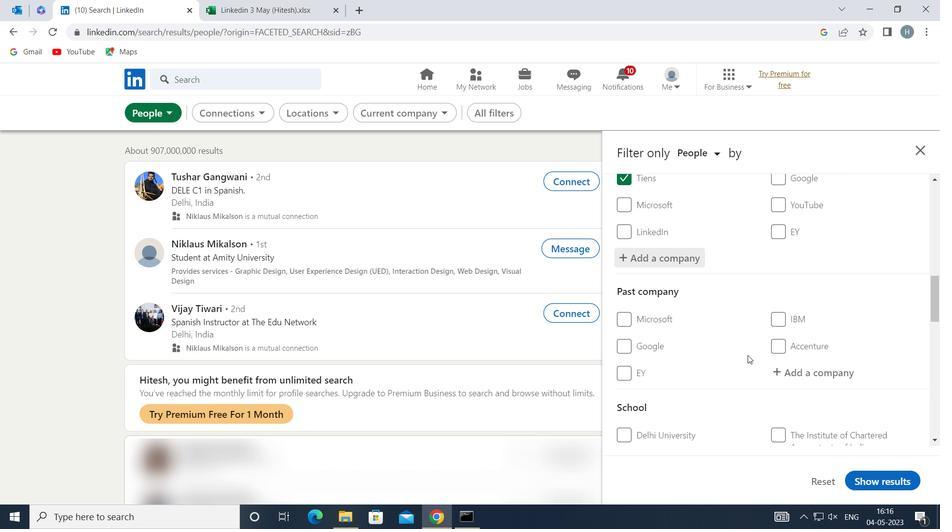 
Action: Mouse moved to (749, 354)
Screenshot: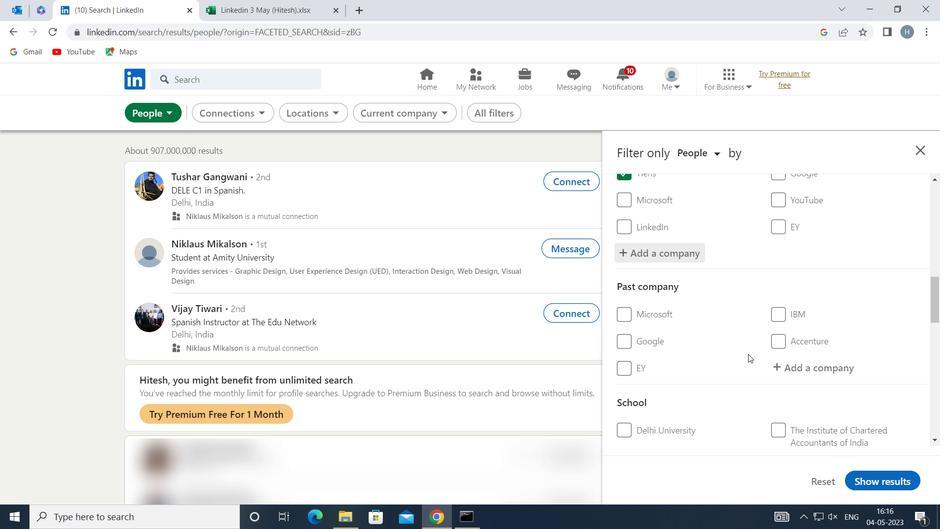 
Action: Mouse scrolled (749, 354) with delta (0, 0)
Screenshot: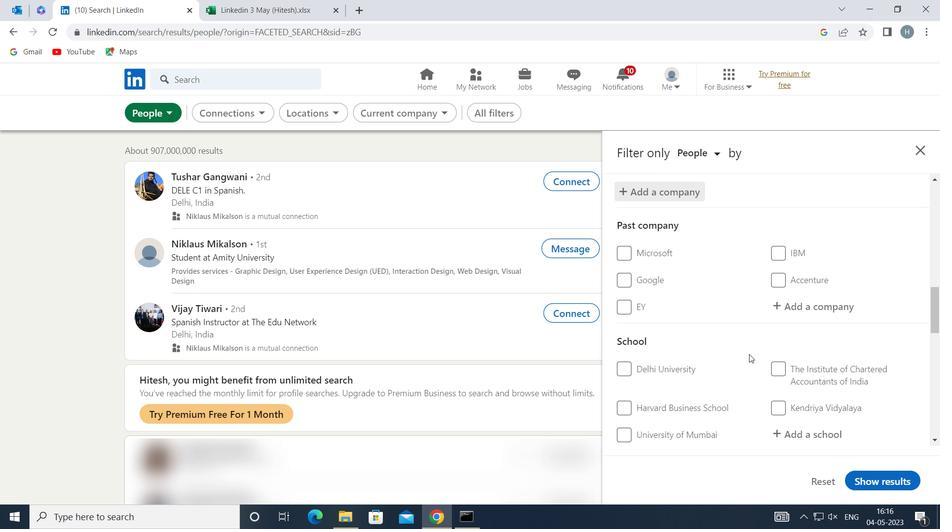 
Action: Mouse moved to (808, 375)
Screenshot: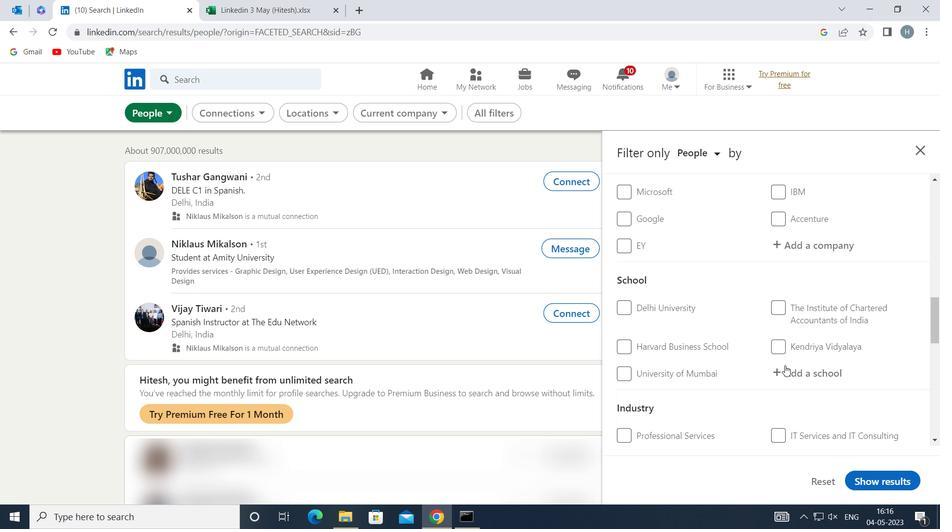 
Action: Mouse pressed left at (808, 375)
Screenshot: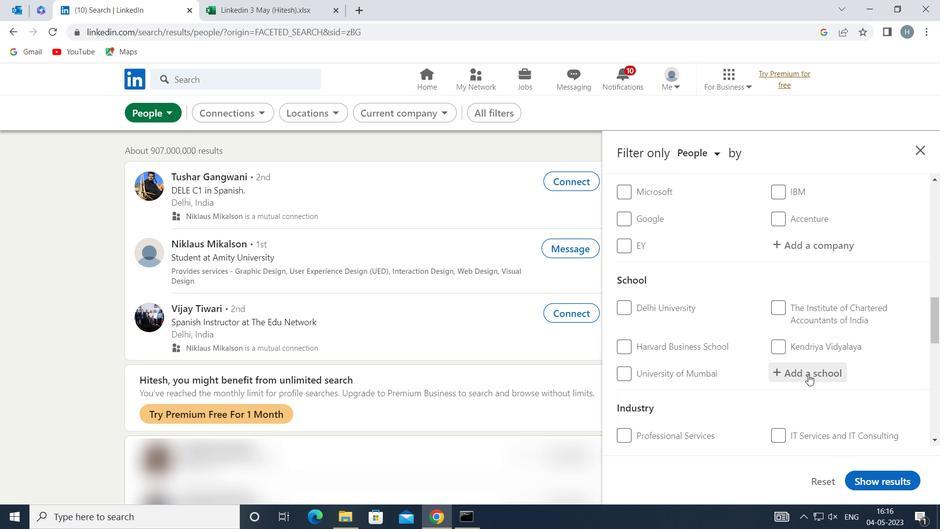 
Action: Key pressed <Key.shift>INDIAN<Key.space><Key.shift>INSTITUTE<Key.space>OF<Key.space><Key.shift>INFORMATION<Key.space><Key.shift>TECHNOLOGY<Key.space><Key.shift>DES
Screenshot: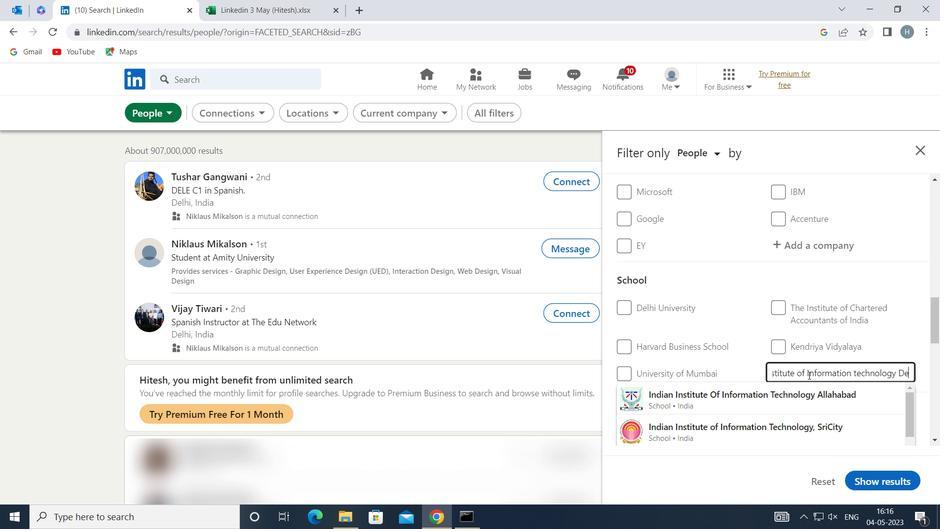 
Action: Mouse moved to (816, 387)
Screenshot: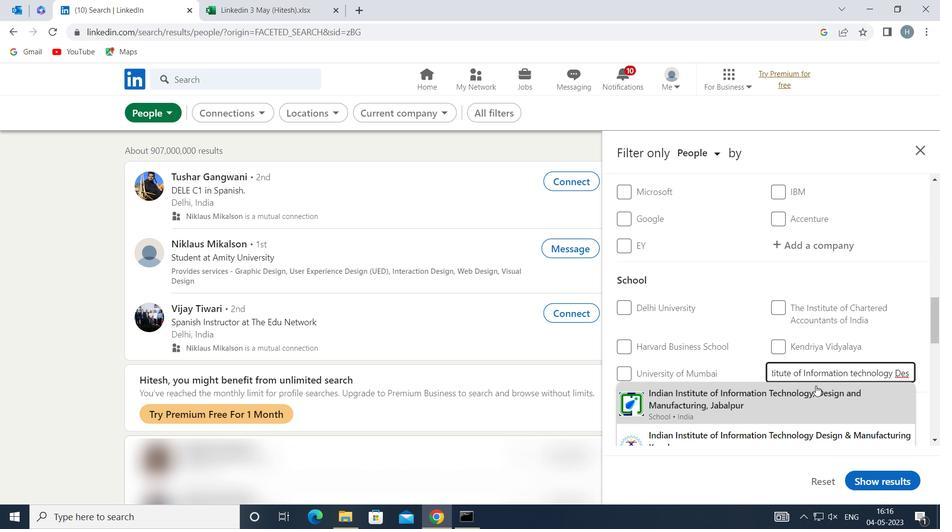 
Action: Mouse scrolled (816, 387) with delta (0, 0)
Screenshot: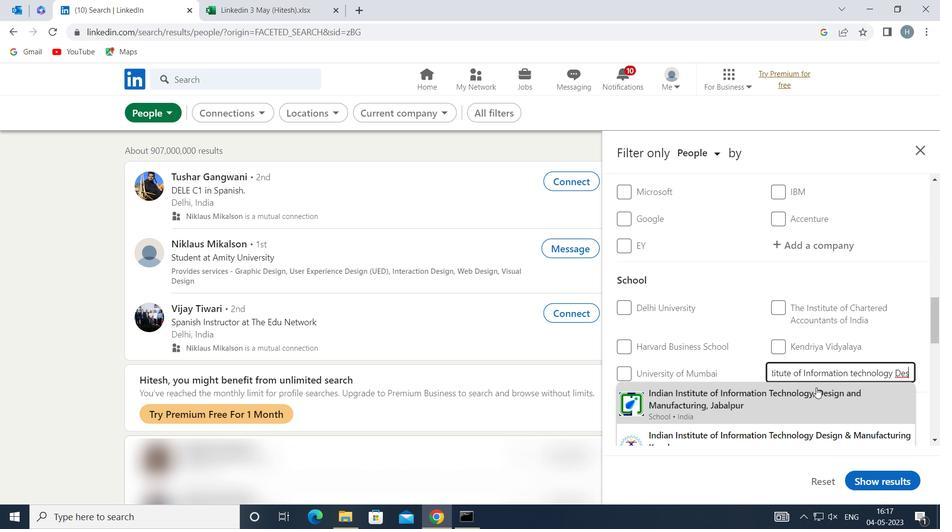 
Action: Mouse moved to (806, 385)
Screenshot: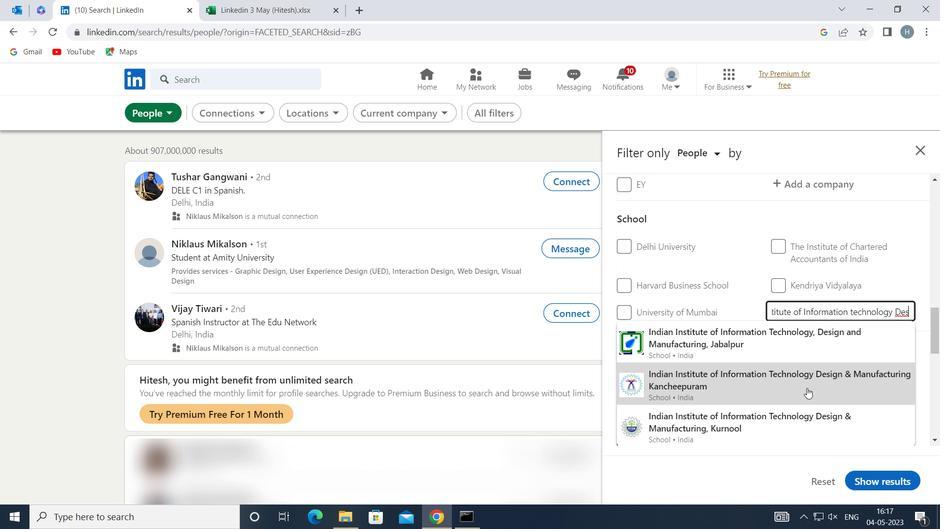 
Action: Mouse pressed left at (806, 385)
Screenshot: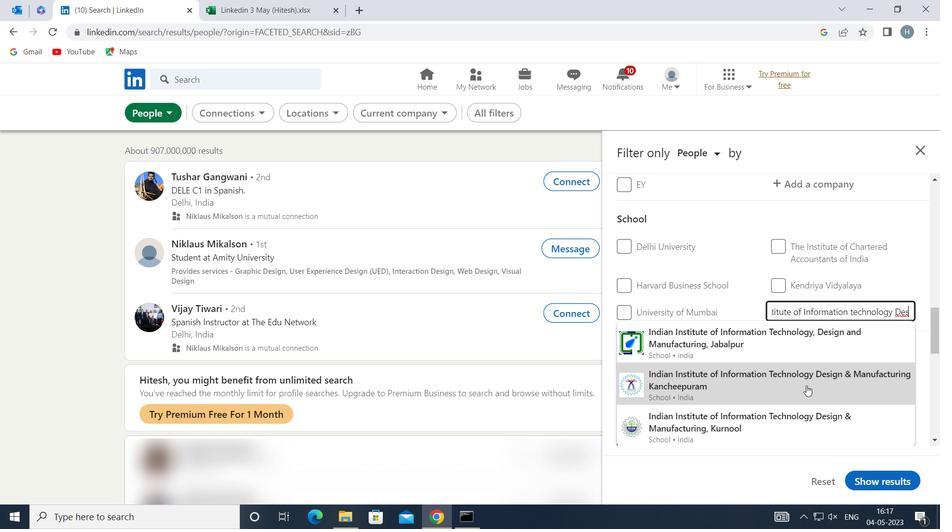 
Action: Mouse moved to (769, 361)
Screenshot: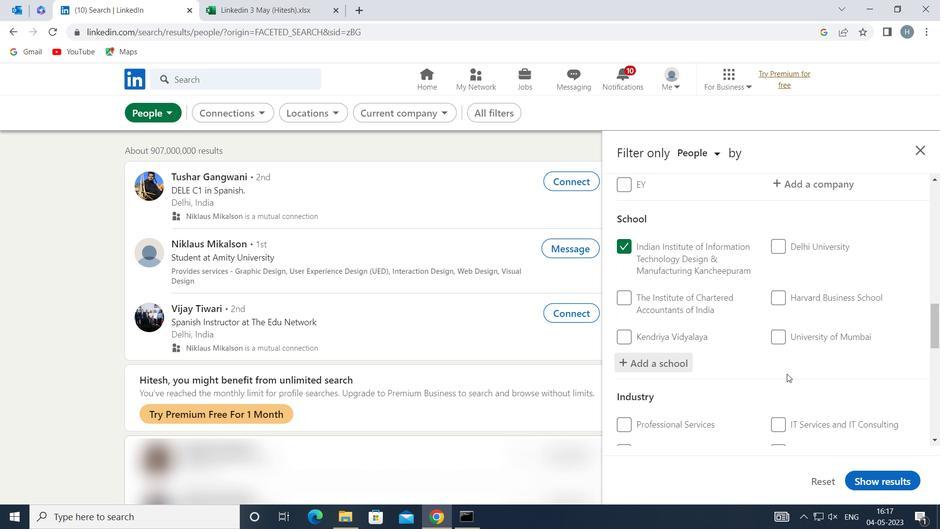 
Action: Mouse scrolled (769, 360) with delta (0, 0)
Screenshot: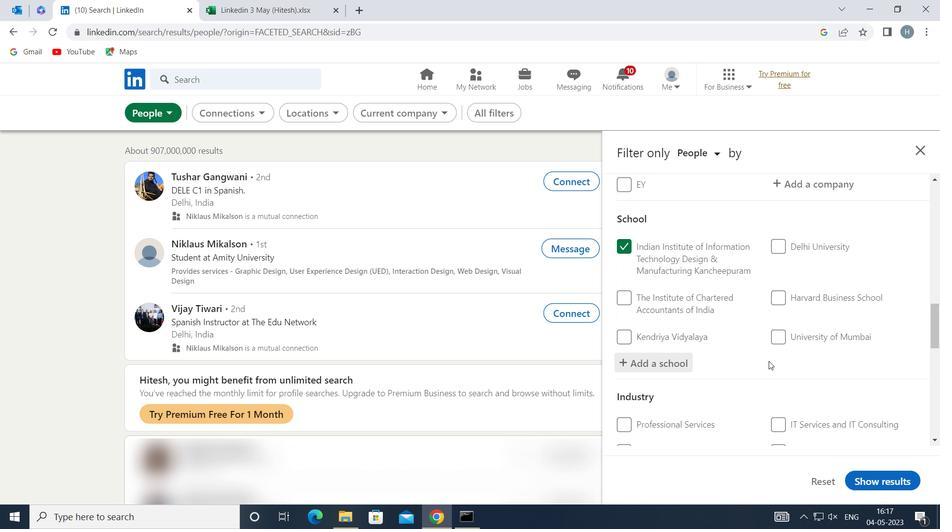 
Action: Mouse scrolled (769, 360) with delta (0, 0)
Screenshot: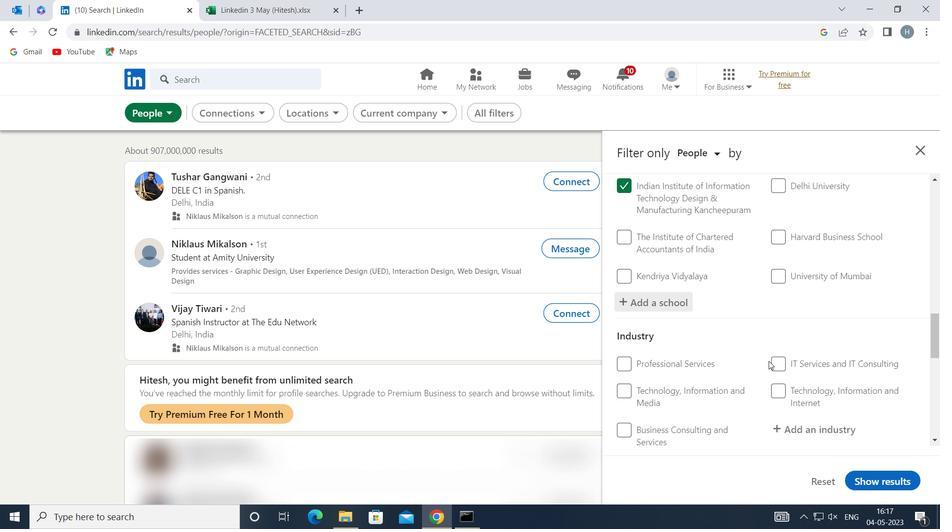 
Action: Mouse moved to (794, 361)
Screenshot: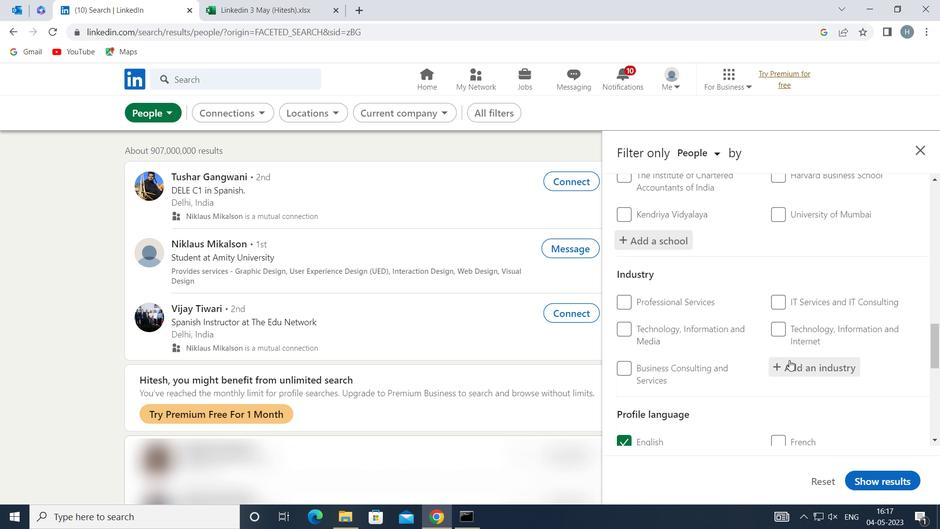 
Action: Mouse pressed left at (794, 361)
Screenshot: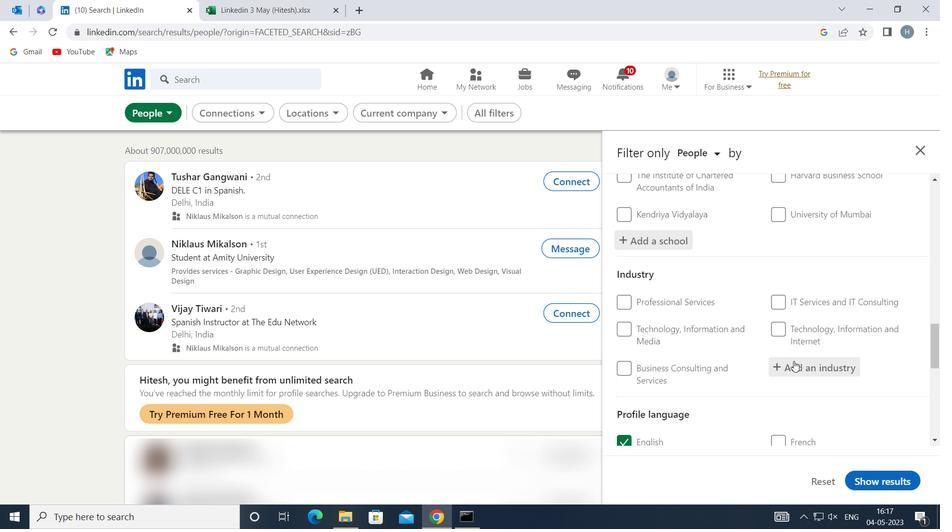 
Action: Key pressed <Key.shift>ECONI<Key.backspace>OMIC<Key.space><Key.shift>PROG
Screenshot: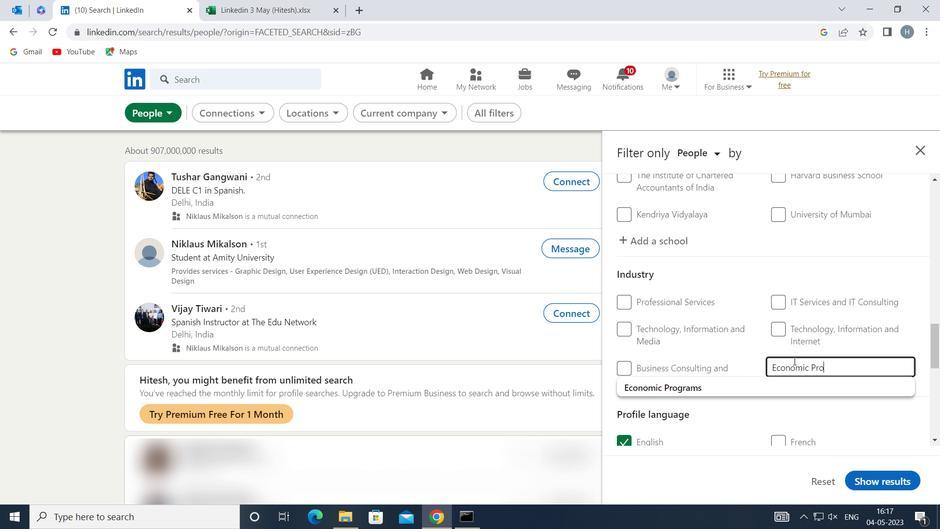 
Action: Mouse moved to (764, 384)
Screenshot: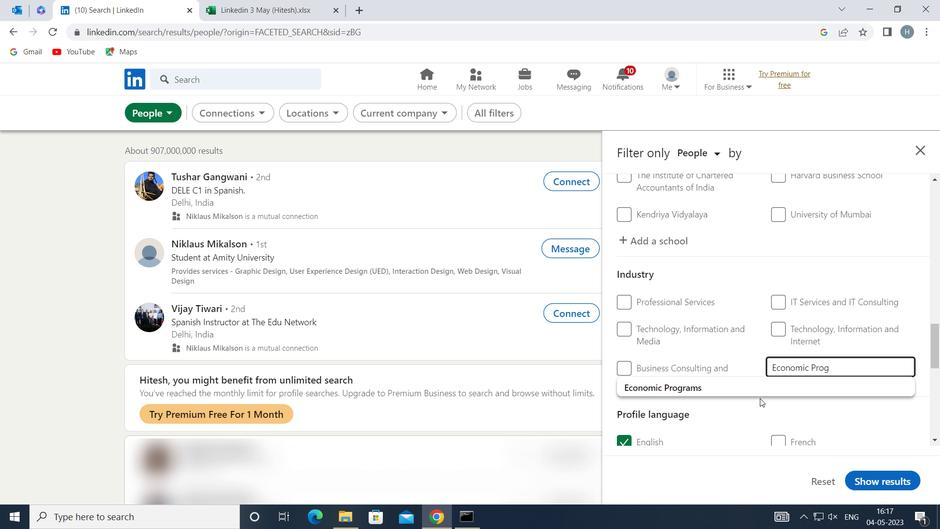 
Action: Mouse pressed left at (764, 384)
Screenshot: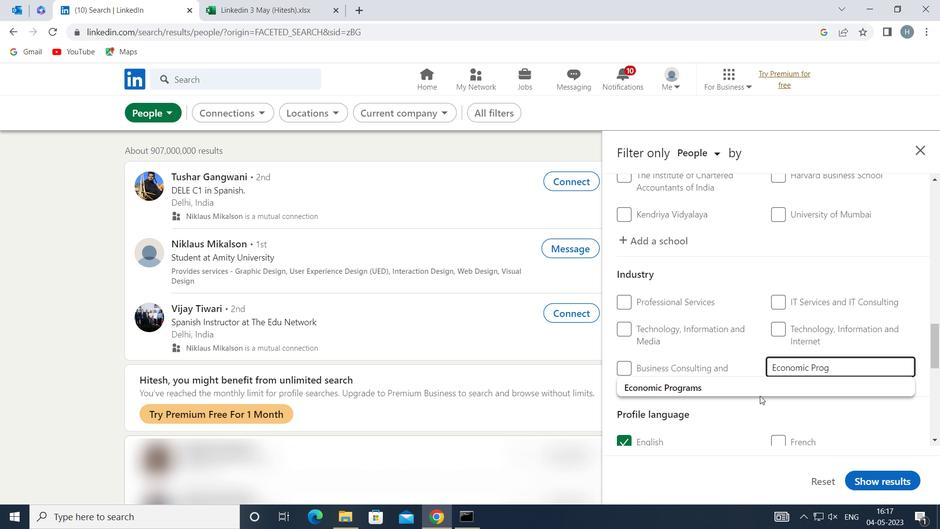 
Action: Mouse moved to (743, 372)
Screenshot: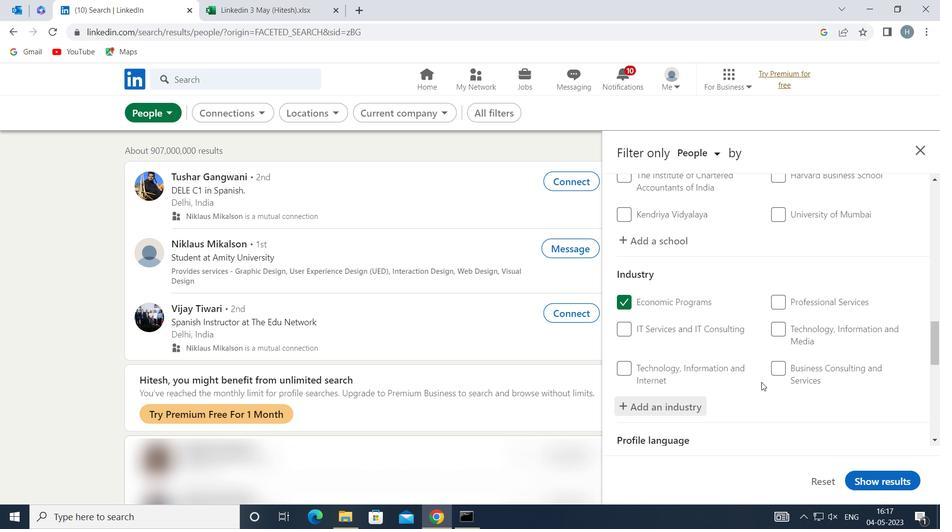 
Action: Mouse scrolled (743, 372) with delta (0, 0)
Screenshot: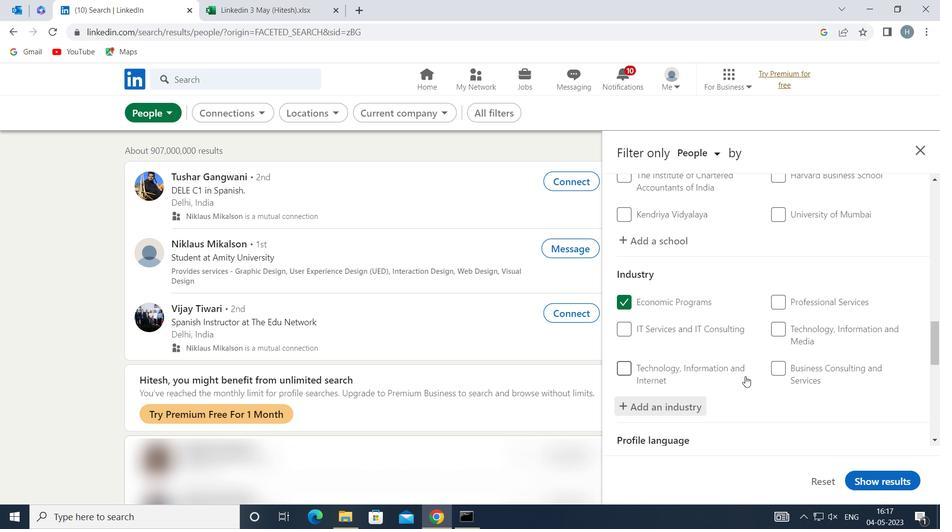 
Action: Mouse scrolled (743, 372) with delta (0, 0)
Screenshot: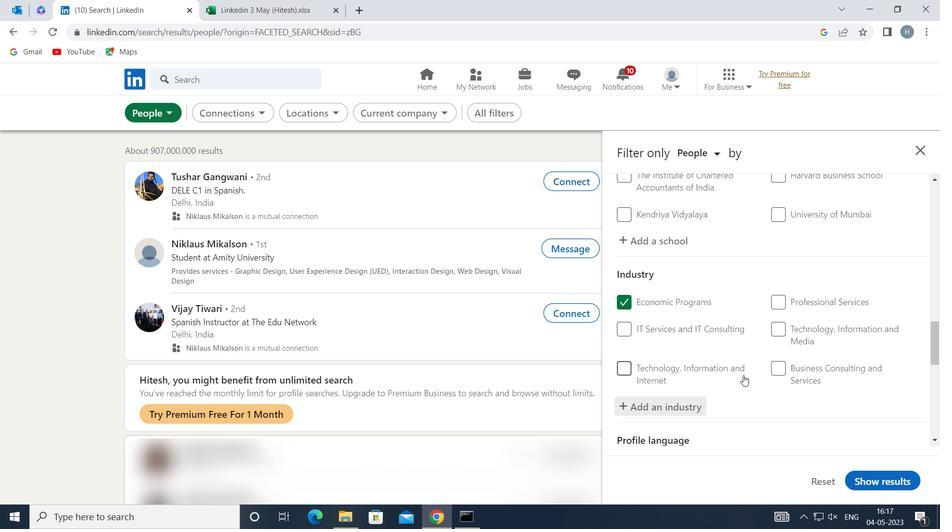 
Action: Mouse moved to (743, 370)
Screenshot: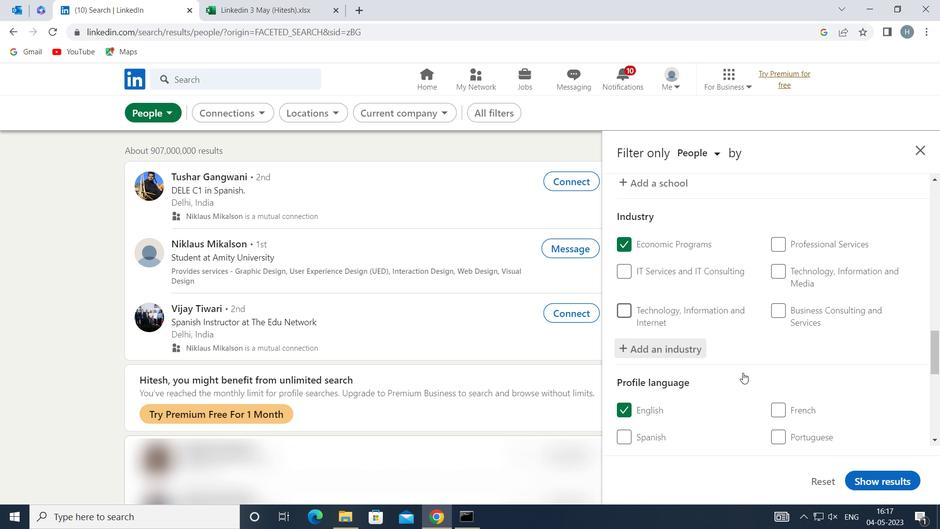 
Action: Mouse scrolled (743, 369) with delta (0, 0)
Screenshot: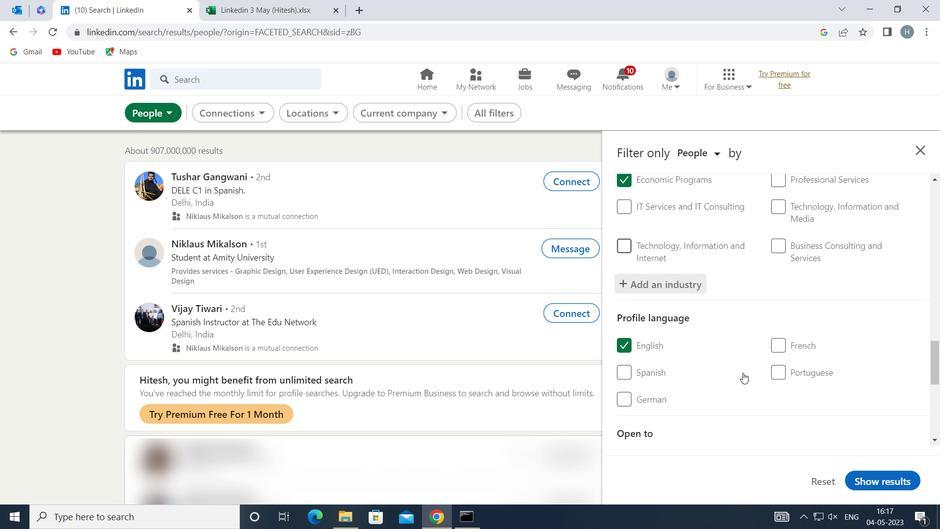 
Action: Mouse moved to (744, 368)
Screenshot: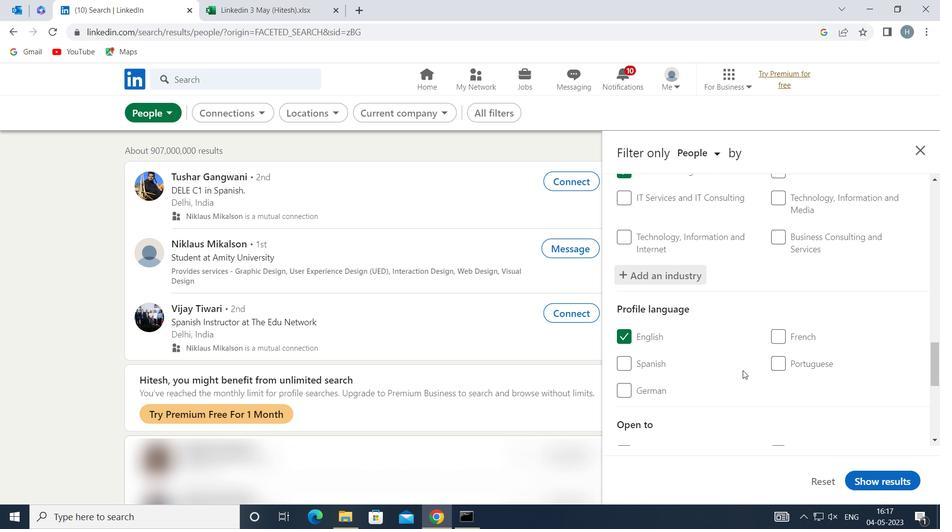 
Action: Mouse scrolled (744, 368) with delta (0, 0)
Screenshot: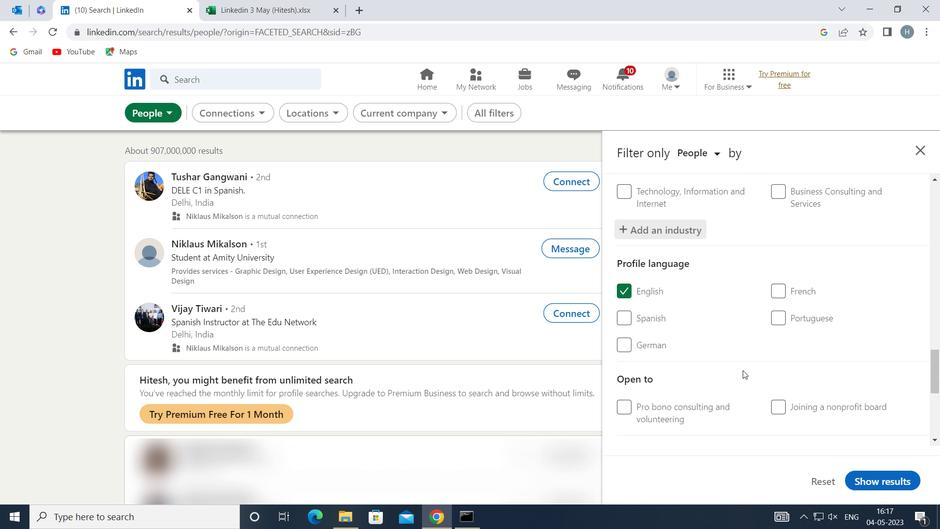 
Action: Mouse scrolled (744, 368) with delta (0, 0)
Screenshot: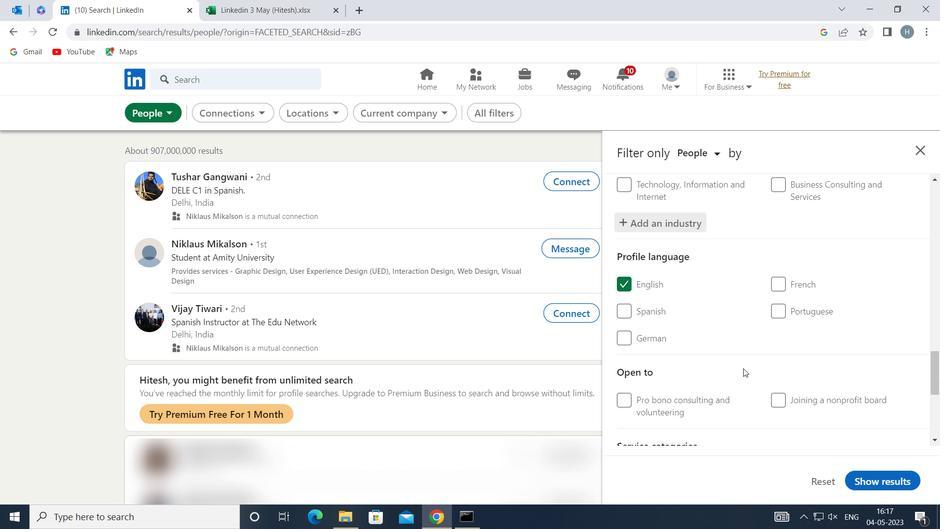 
Action: Mouse scrolled (744, 368) with delta (0, 0)
Screenshot: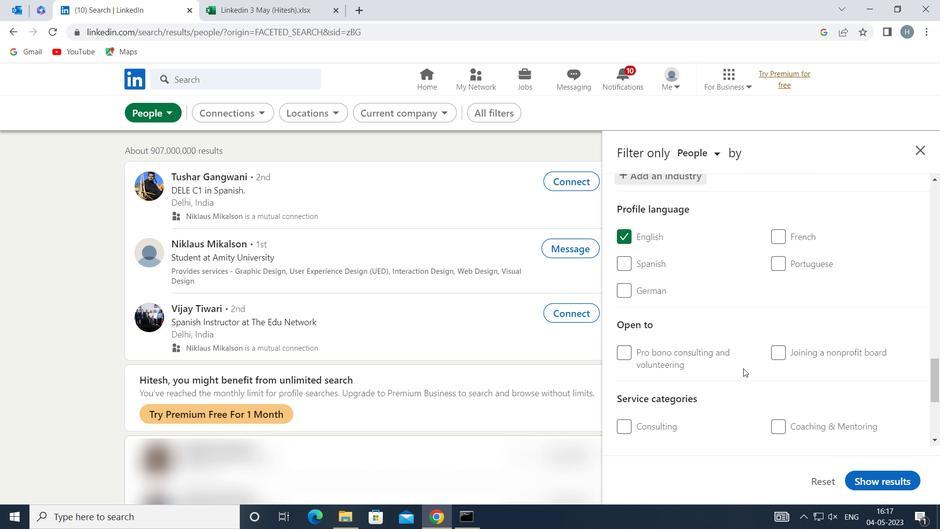 
Action: Mouse moved to (819, 345)
Screenshot: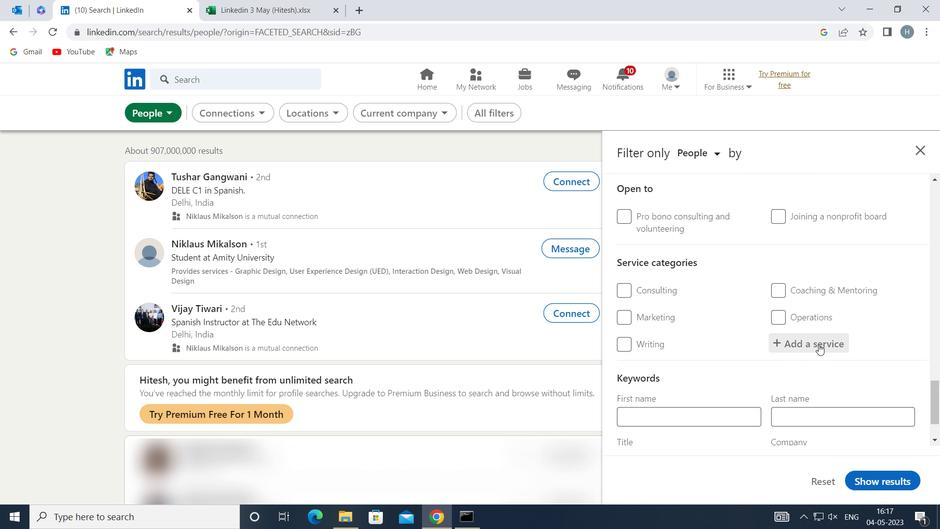 
Action: Mouse pressed left at (819, 345)
Screenshot: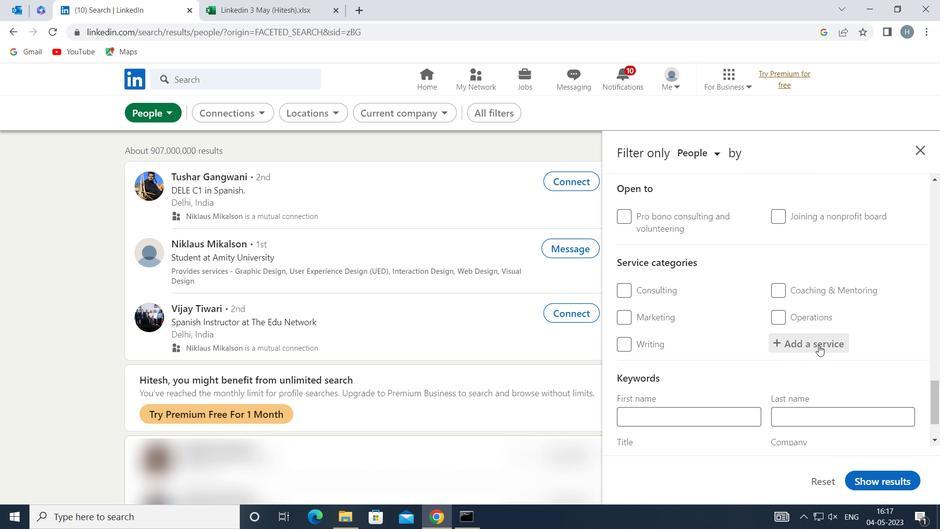 
Action: Key pressed <Key.shift>PRINT<Key.space><Key.shift>DESIGN
Screenshot: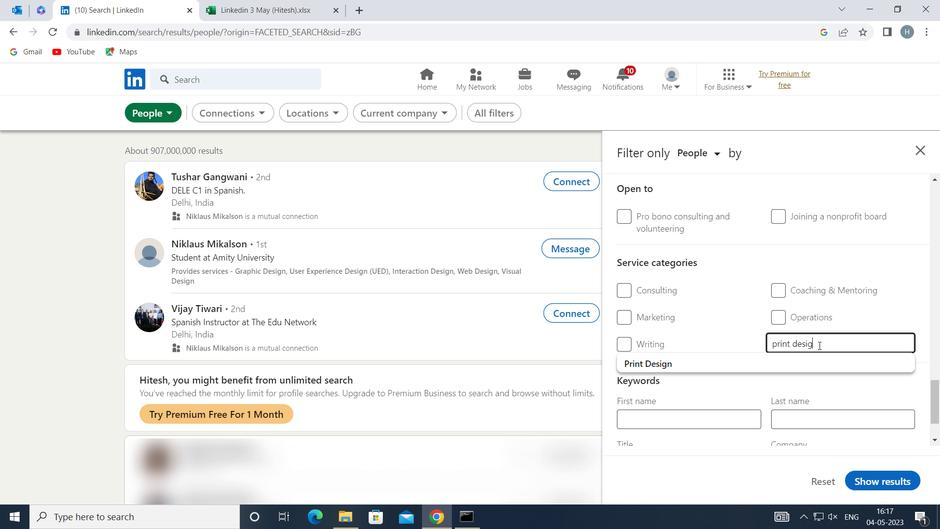 
Action: Mouse moved to (783, 361)
Screenshot: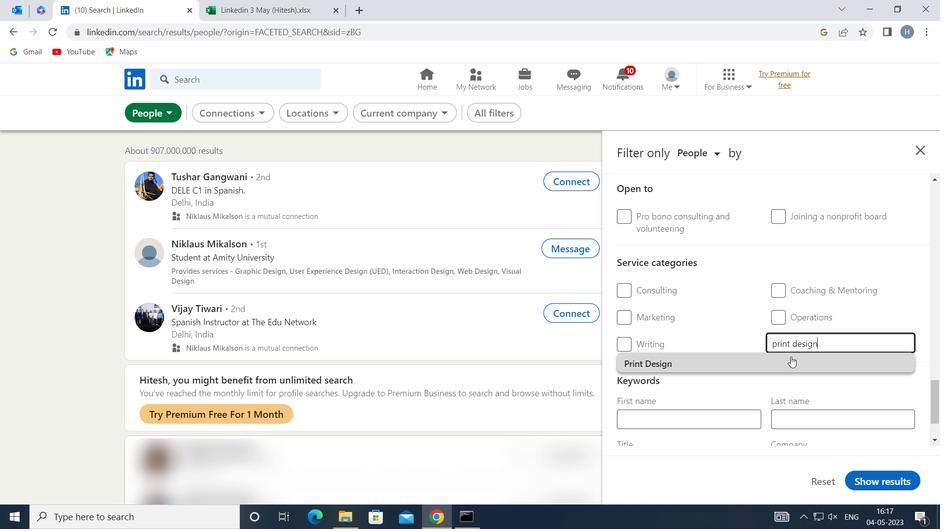 
Action: Mouse pressed left at (783, 361)
Screenshot: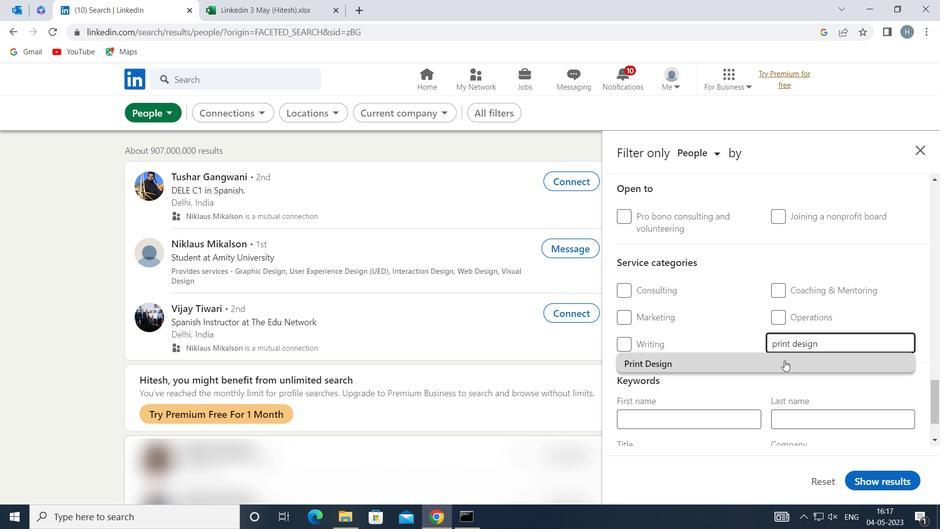 
Action: Mouse moved to (758, 356)
Screenshot: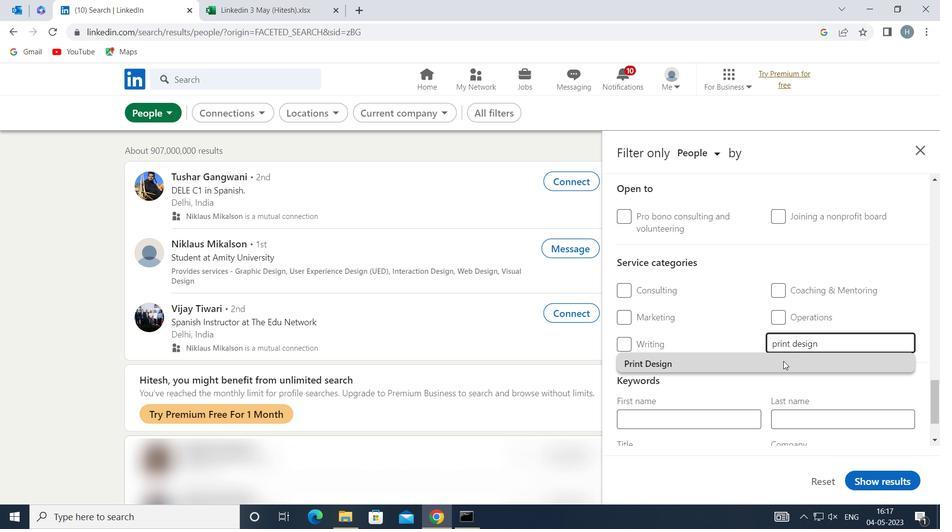 
Action: Mouse scrolled (758, 355) with delta (0, 0)
Screenshot: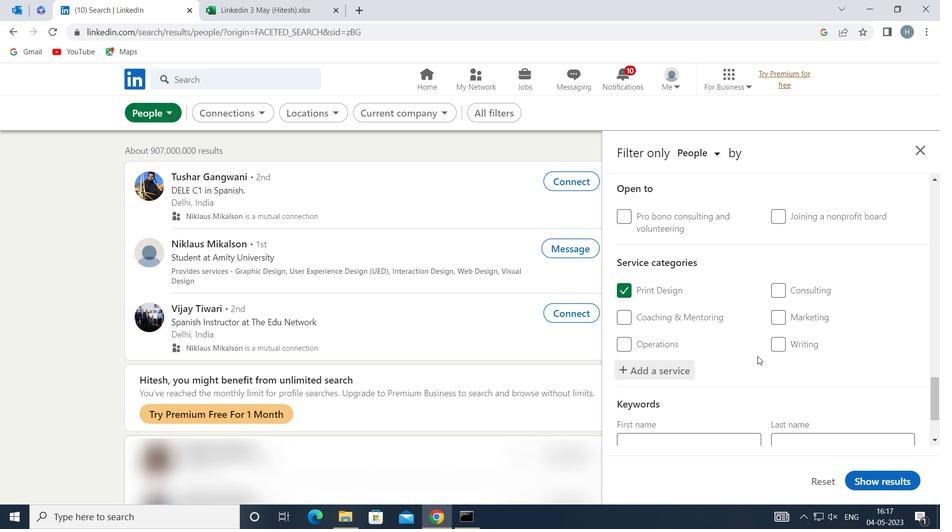 
Action: Mouse scrolled (758, 355) with delta (0, 0)
Screenshot: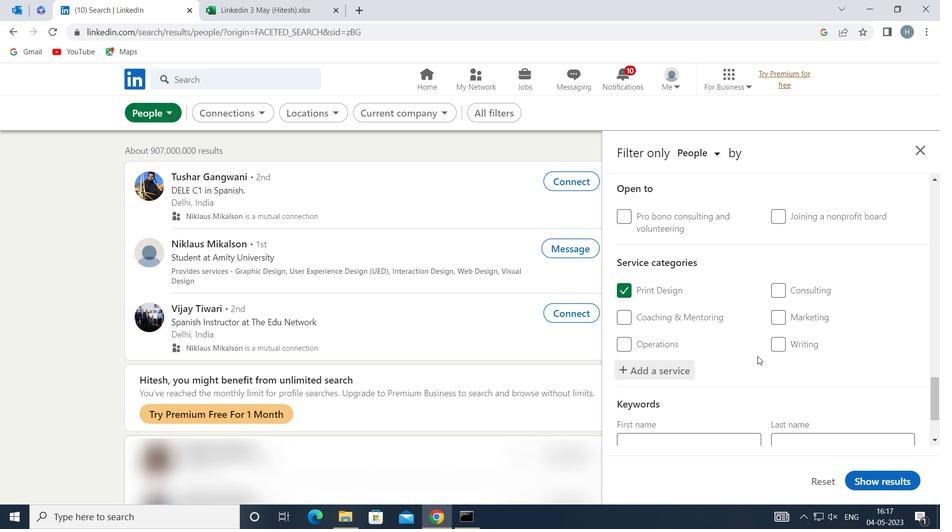 
Action: Mouse scrolled (758, 355) with delta (0, 0)
Screenshot: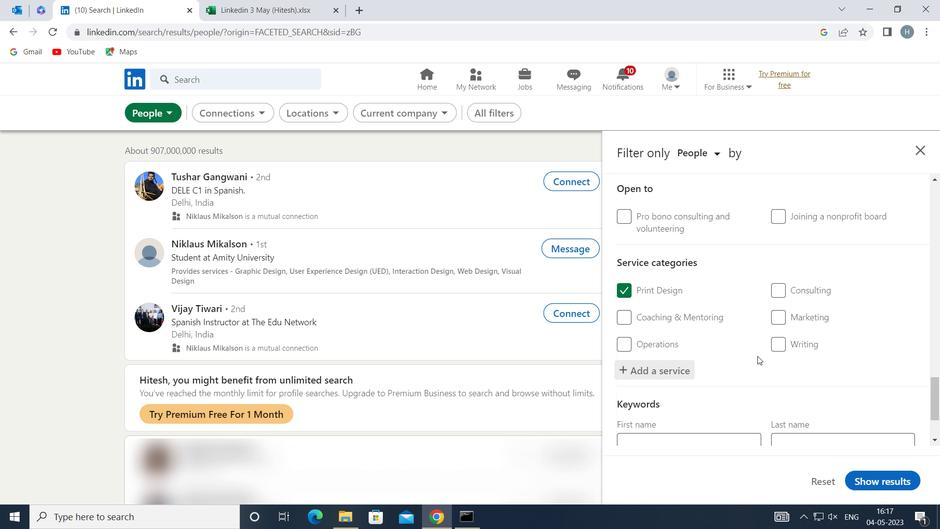 
Action: Mouse moved to (757, 354)
Screenshot: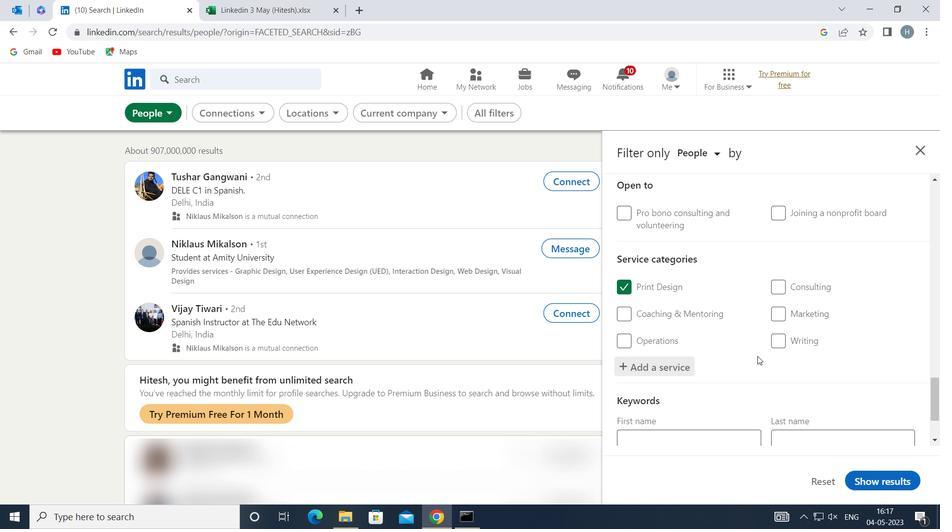 
Action: Mouse scrolled (757, 353) with delta (0, 0)
Screenshot: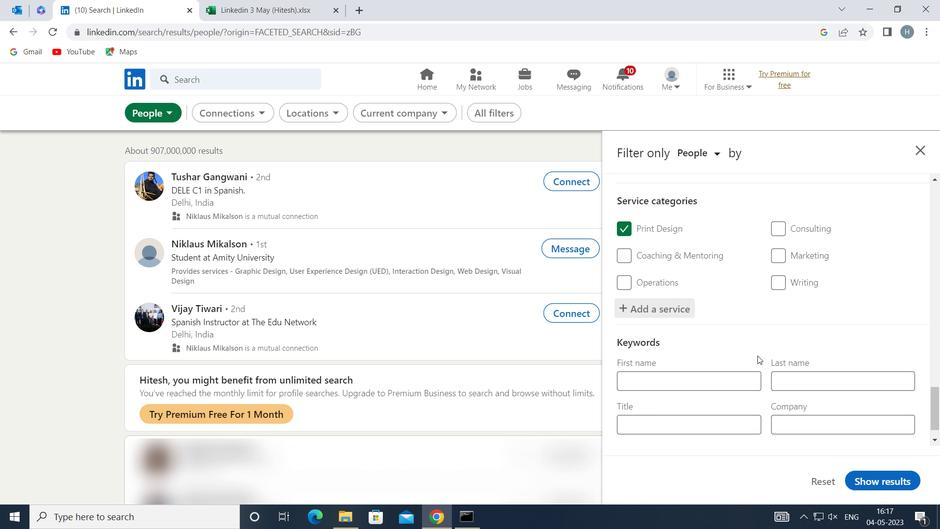 
Action: Mouse scrolled (757, 353) with delta (0, 0)
Screenshot: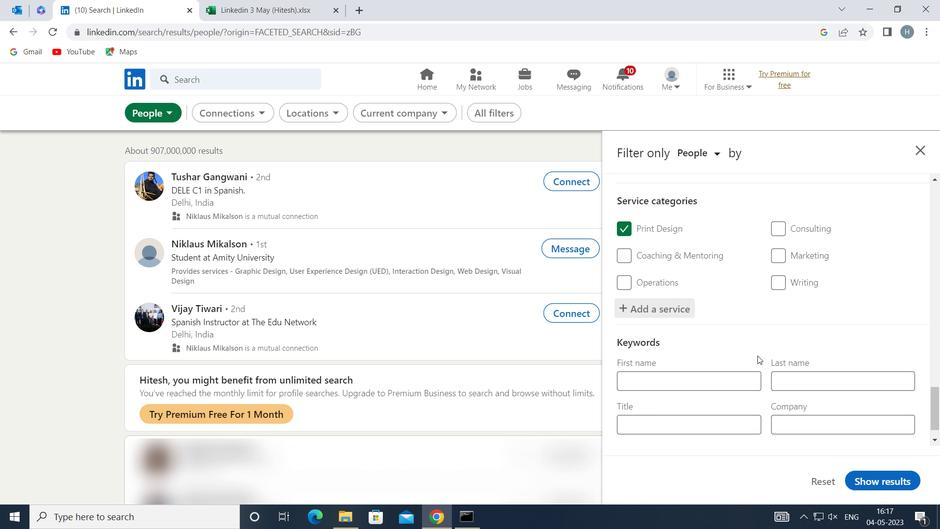 
Action: Mouse scrolled (757, 353) with delta (0, 0)
Screenshot: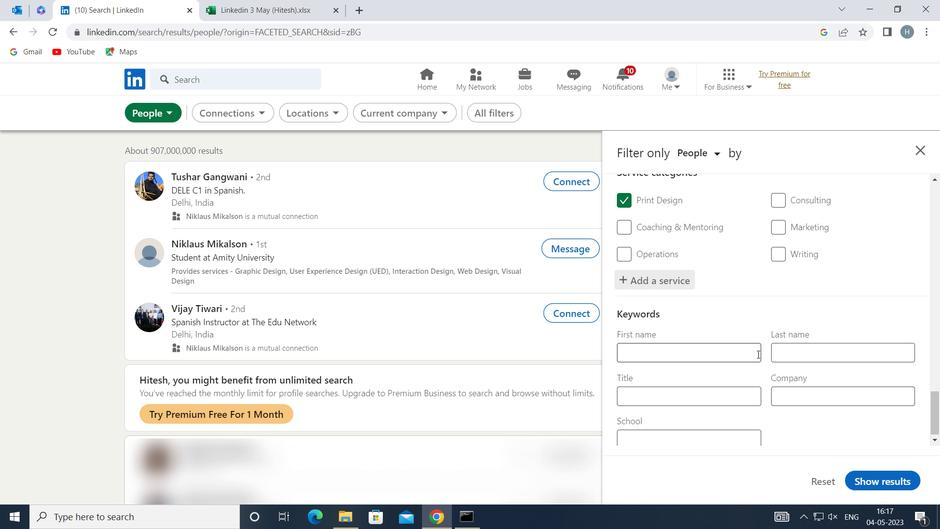 
Action: Mouse moved to (737, 388)
Screenshot: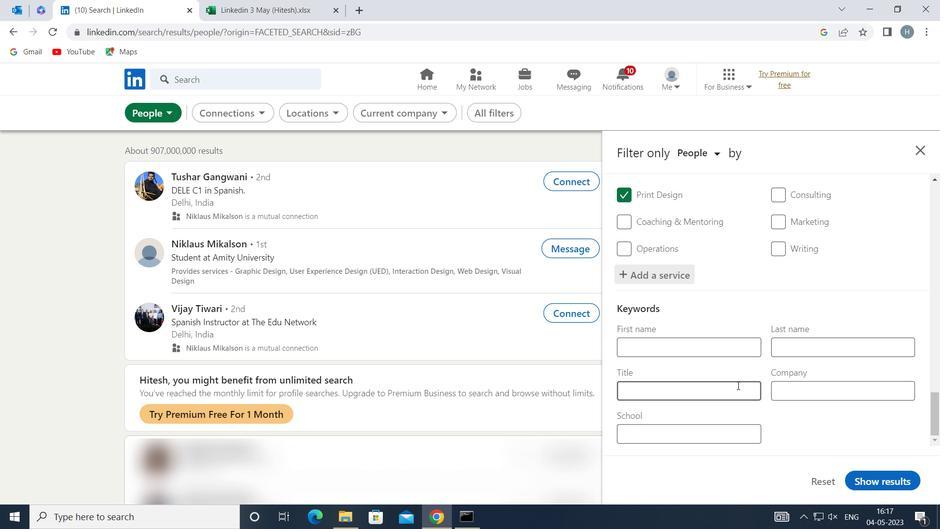 
Action: Mouse pressed left at (737, 388)
Screenshot: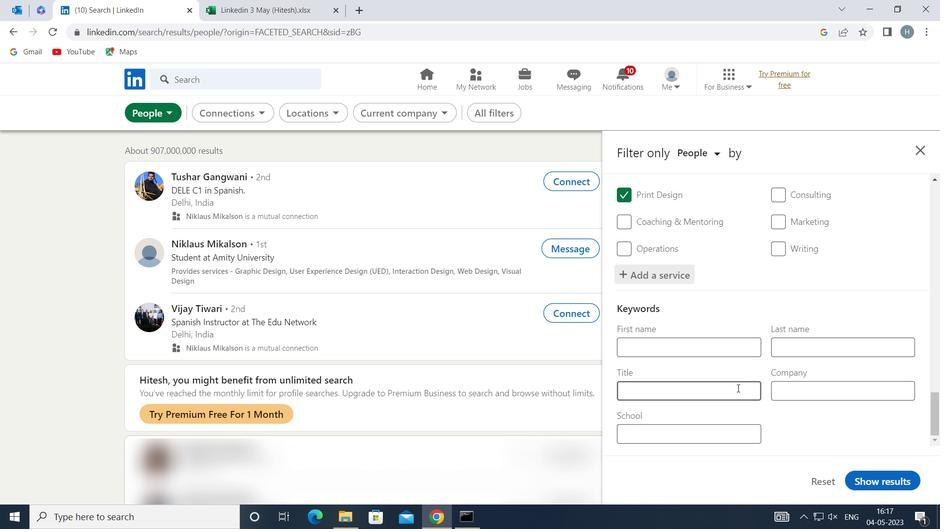 
Action: Key pressed <Key.shift>ASSISTANT<Key.space><Key.shift>PROFESSOR
Screenshot: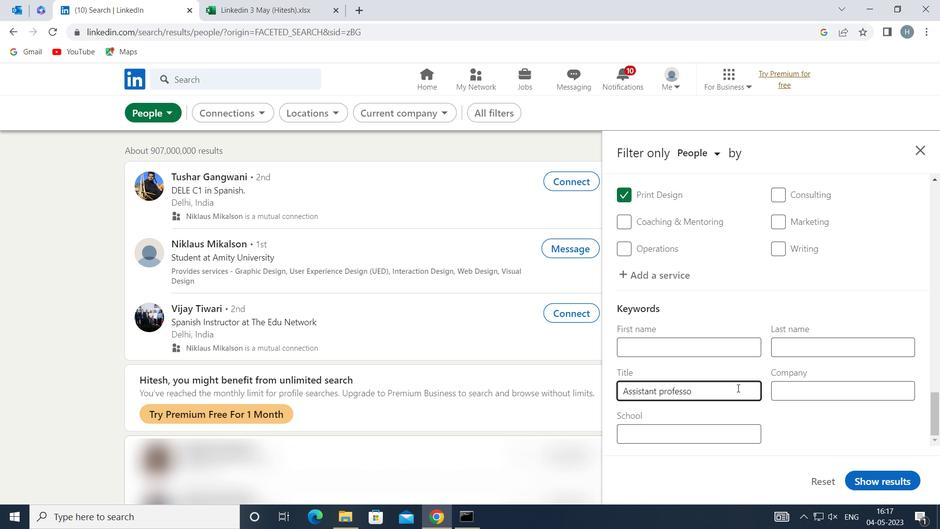 
Action: Mouse moved to (875, 479)
Screenshot: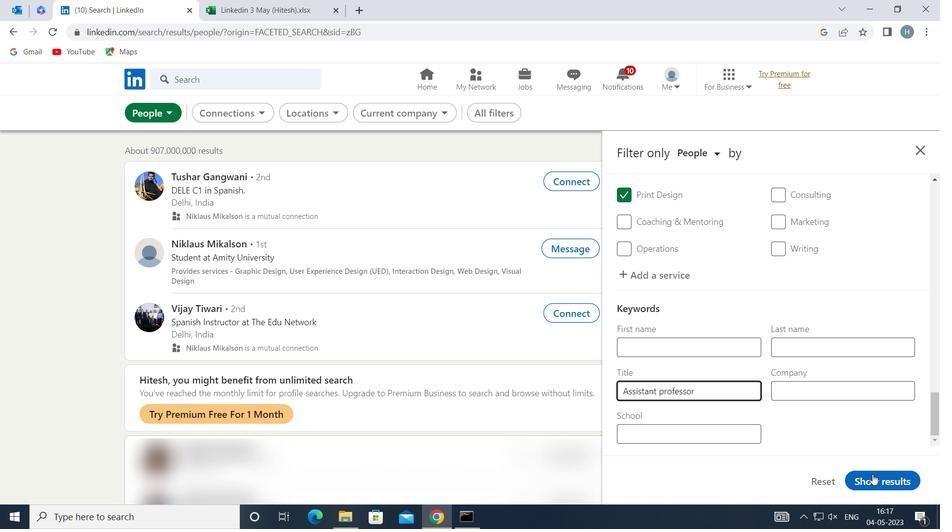 
Action: Mouse pressed left at (875, 479)
Screenshot: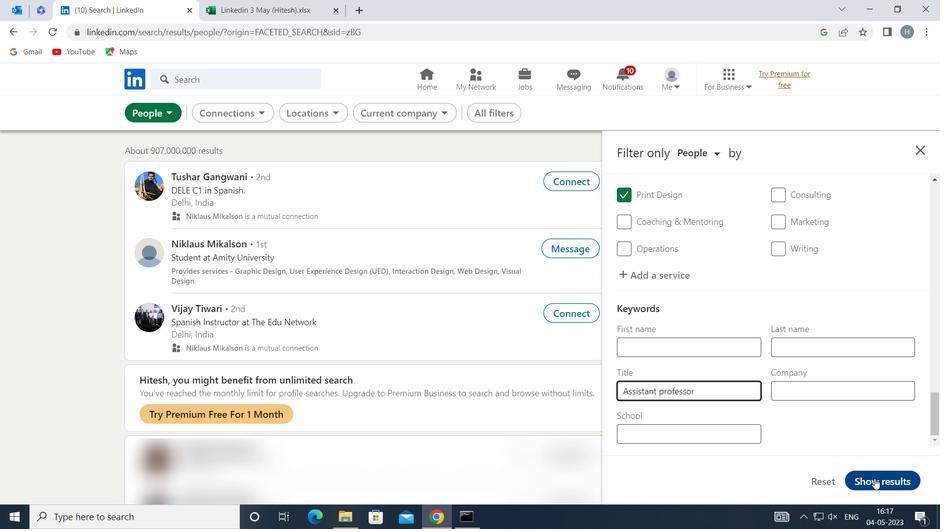 
Action: Mouse moved to (695, 321)
Screenshot: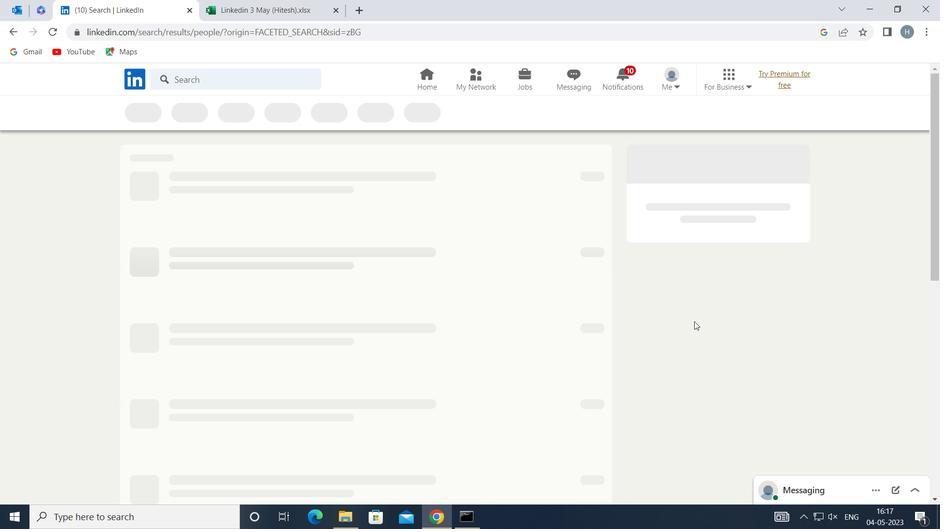 
